 Task: Create new contact,   with mail id: 'PenelopeHernandez50@estee-lauder.com', first name: 'Penelope', Last name: 'Hernandez', Job Title: Legal Counsel, Phone number (202) 555-8901. Change life cycle stage to  'Lead' and lead status to 'New'. Add new company to the associated contact: bronxzoo.com and type: Other. Logged in from softage.10@softage.net
Action: Mouse moved to (82, 58)
Screenshot: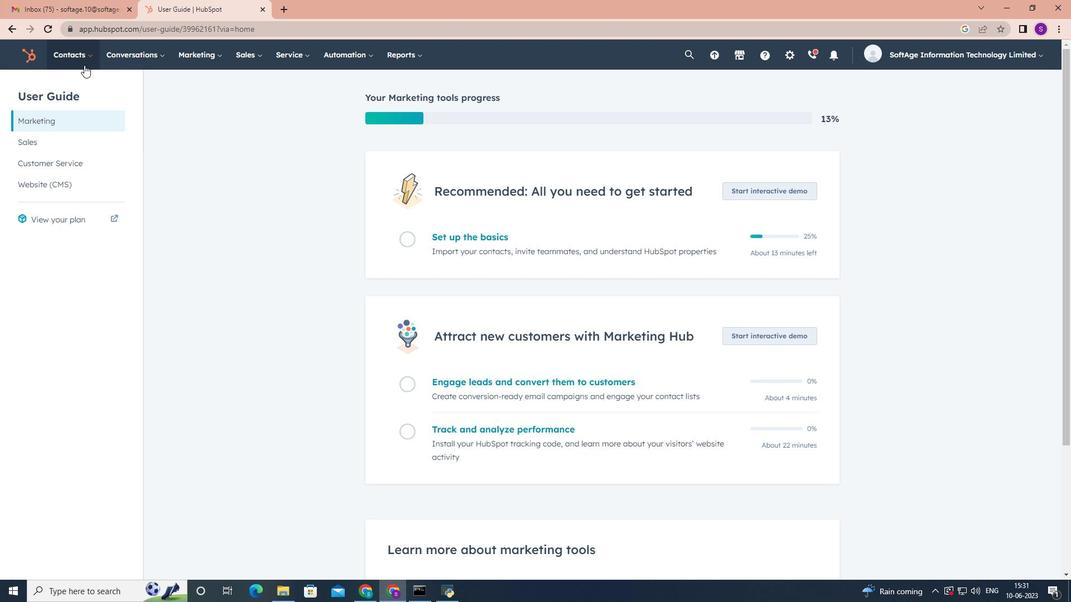 
Action: Mouse pressed left at (82, 58)
Screenshot: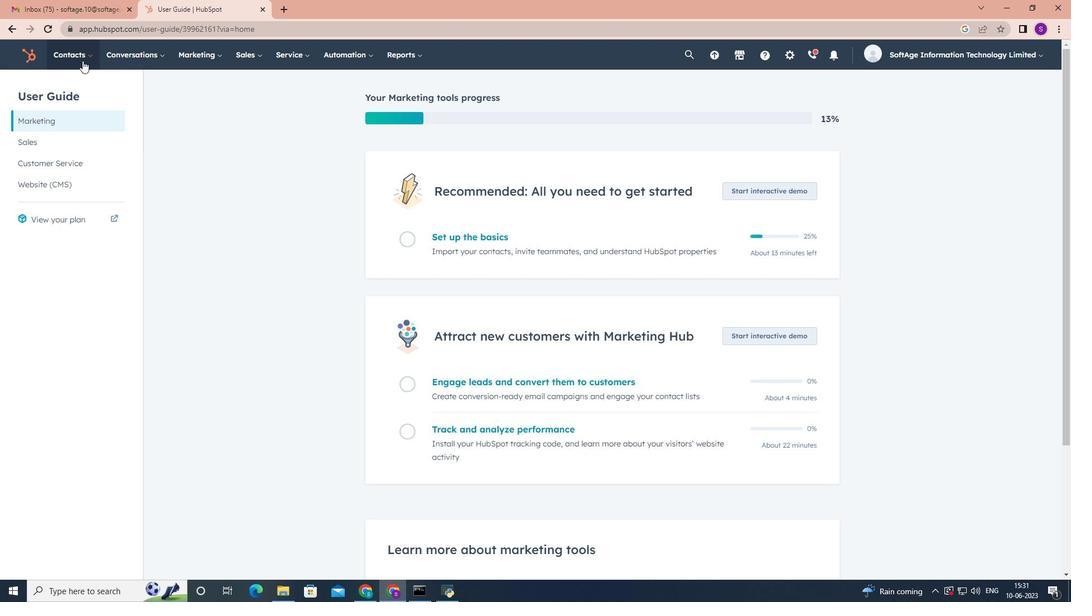 
Action: Mouse moved to (93, 88)
Screenshot: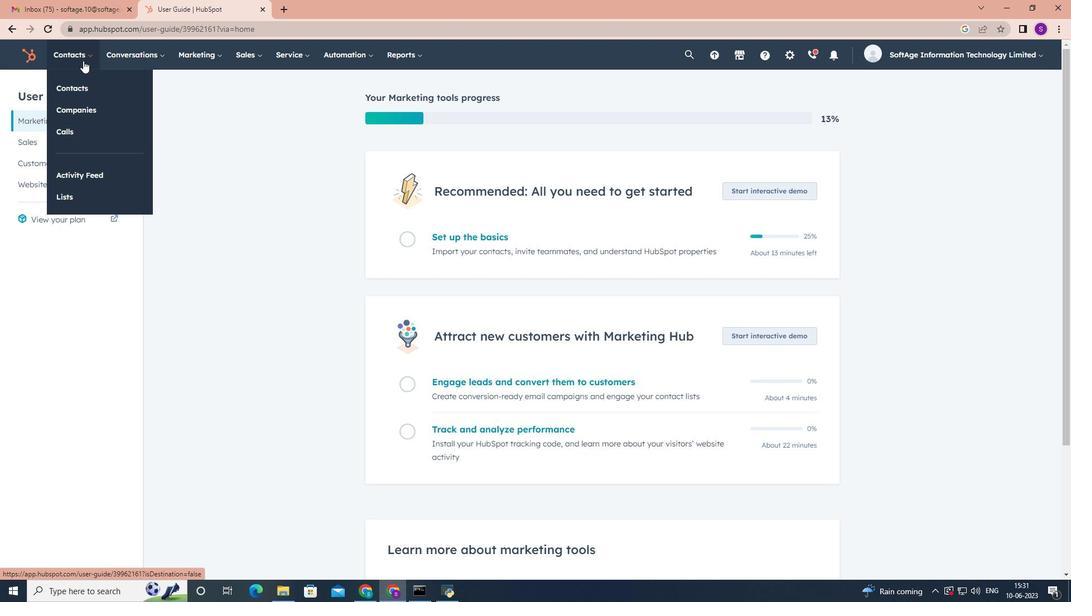
Action: Mouse pressed left at (93, 88)
Screenshot: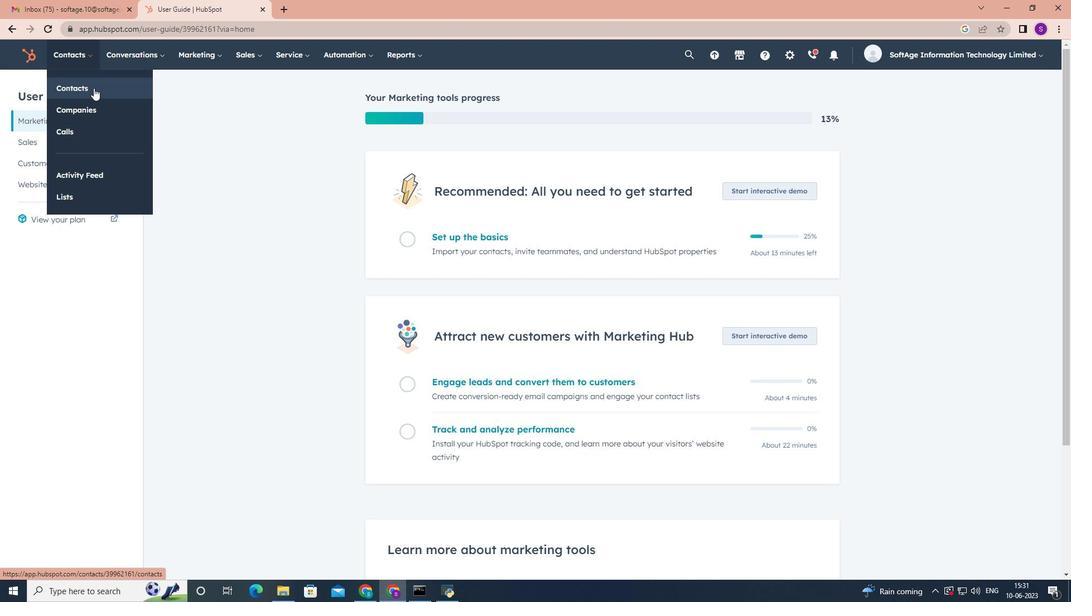 
Action: Mouse moved to (1028, 92)
Screenshot: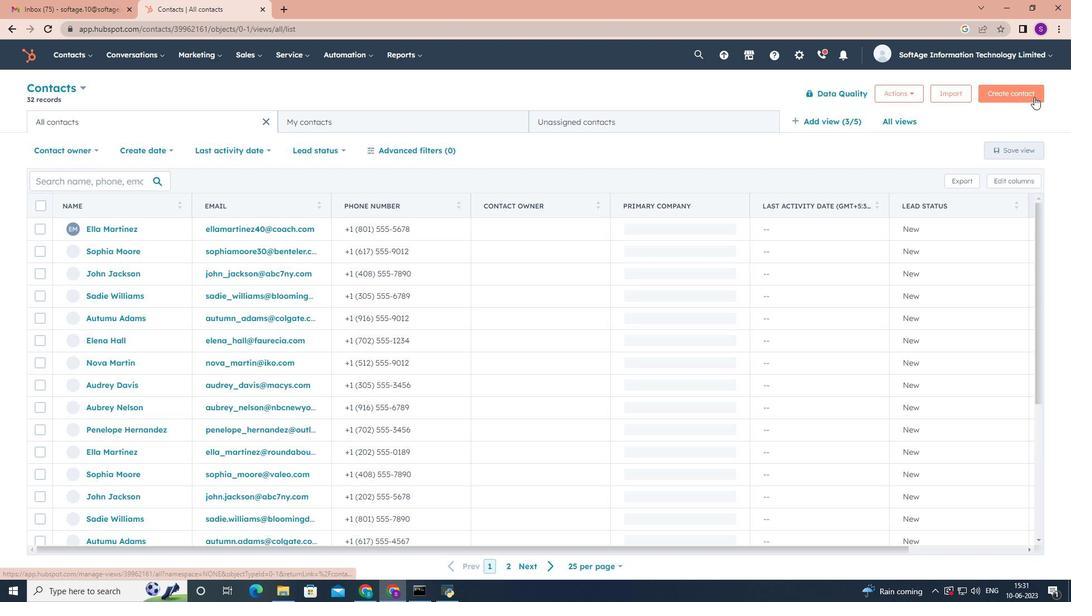 
Action: Mouse pressed left at (1028, 92)
Screenshot: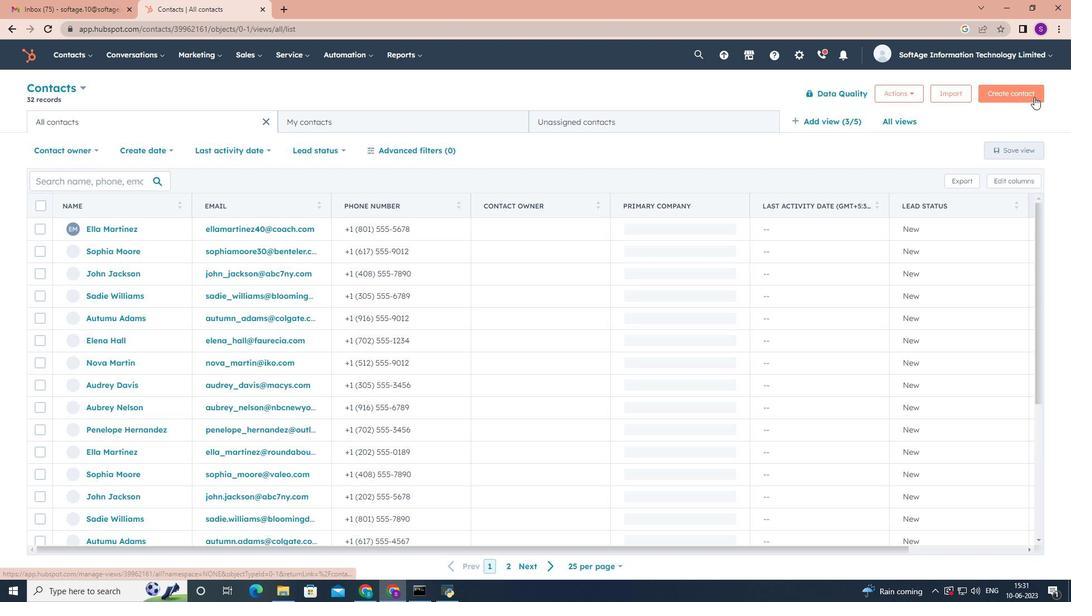 
Action: Mouse moved to (857, 144)
Screenshot: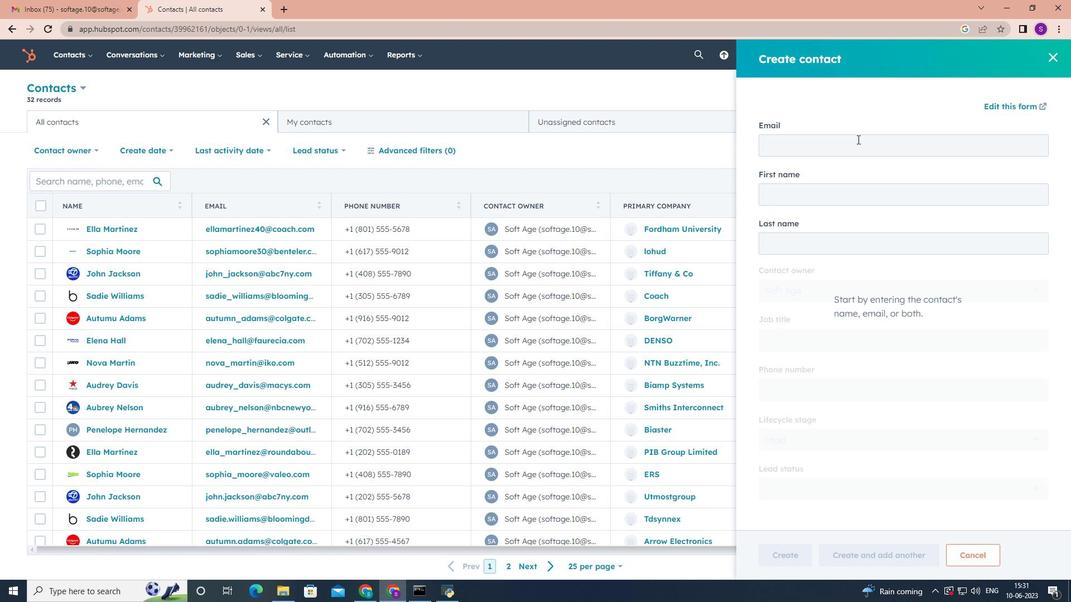 
Action: Mouse pressed left at (857, 144)
Screenshot: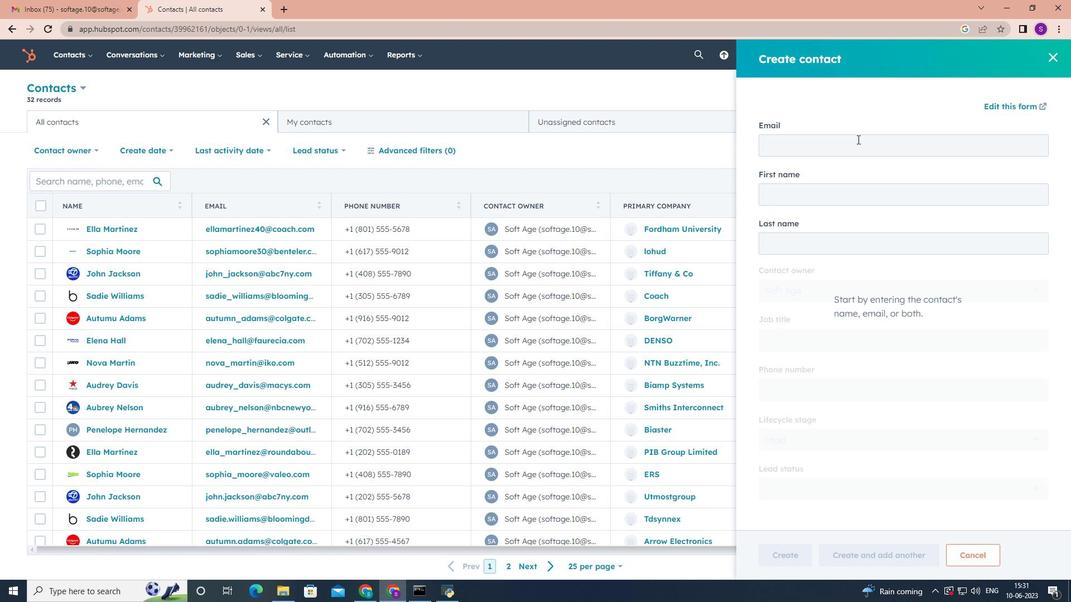 
Action: Key pressed <Key.shift>Penelope<Key.shift>Hernandez50<Key.shift>@estee-lauder.com<Key.tab><Key.shift>Penelope<Key.tab><Key.shift><Key.shift><Key.shift><Key.shift><Key.shift><Key.shift><Key.shift><Key.shift><Key.shift><Key.shift><Key.shift><Key.shift><Key.shift><Key.shift><Key.shift><Key.shift><Key.shift><Key.shift><Key.shift><Key.shift><Key.shift><Key.shift><Key.shift>Hernandez<Key.tab><Key.tab><Key.shift>Legal<Key.space><Key.shift><Key.shift><Key.shift><Key.shift><Key.shift><Key.shift><Key.shift><Key.shift><Key.shift><Key.shift><Key.shift><Key.shift><Key.shift><Key.shift><Key.shift><Key.shift><Key.shift><Key.shift><Key.shift><Key.shift><Key.shift><Key.shift>Counsel<Key.tab>2025558901<Key.tab><Key.tab><Key.tab><Key.tab><Key.enter>
Screenshot: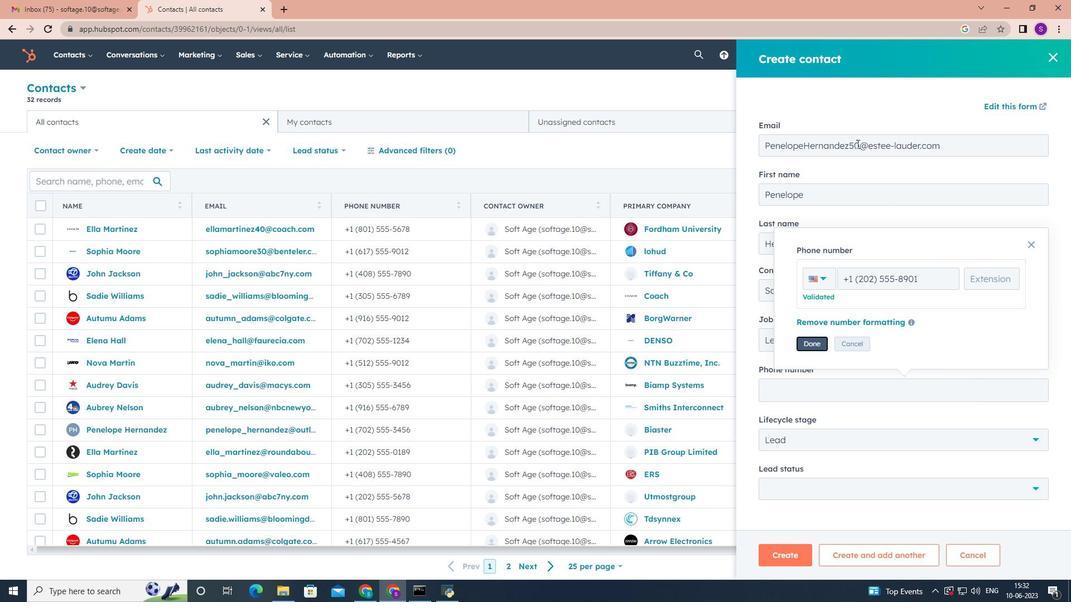 
Action: Mouse moved to (1034, 443)
Screenshot: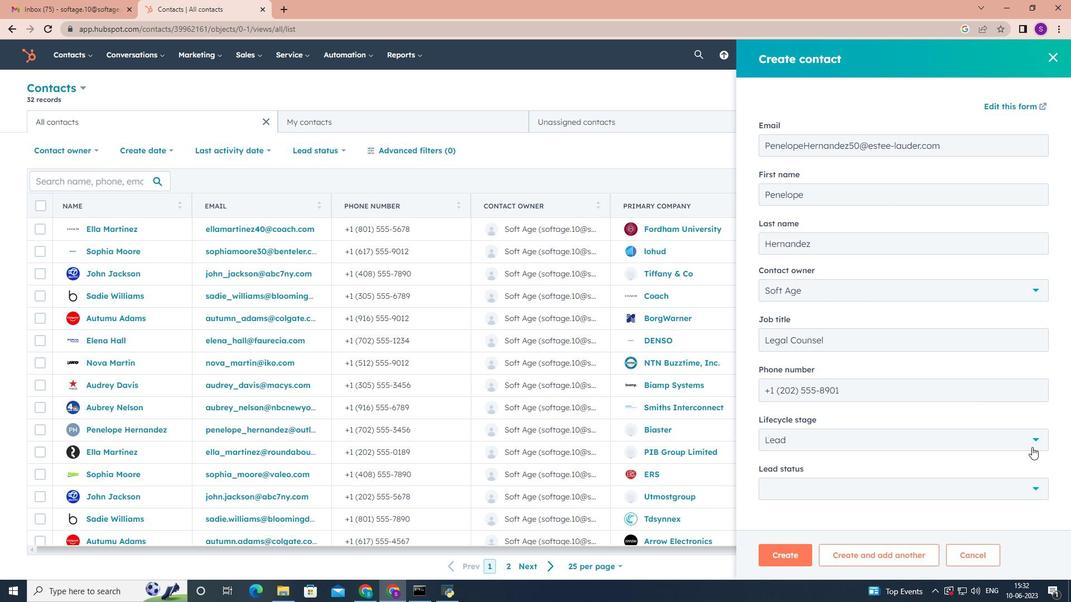 
Action: Mouse pressed left at (1034, 443)
Screenshot: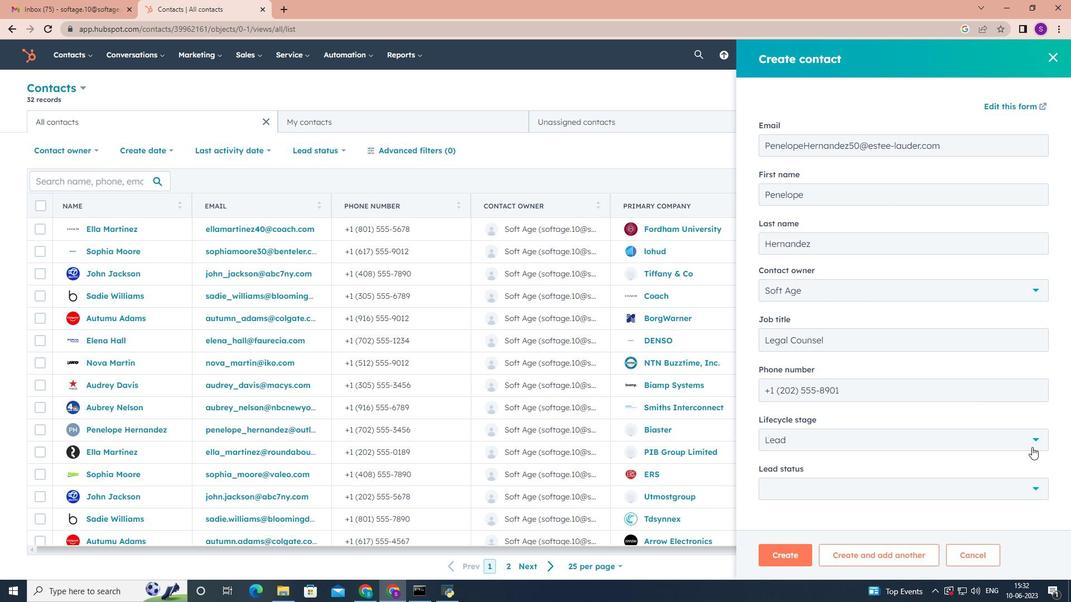 
Action: Mouse moved to (880, 339)
Screenshot: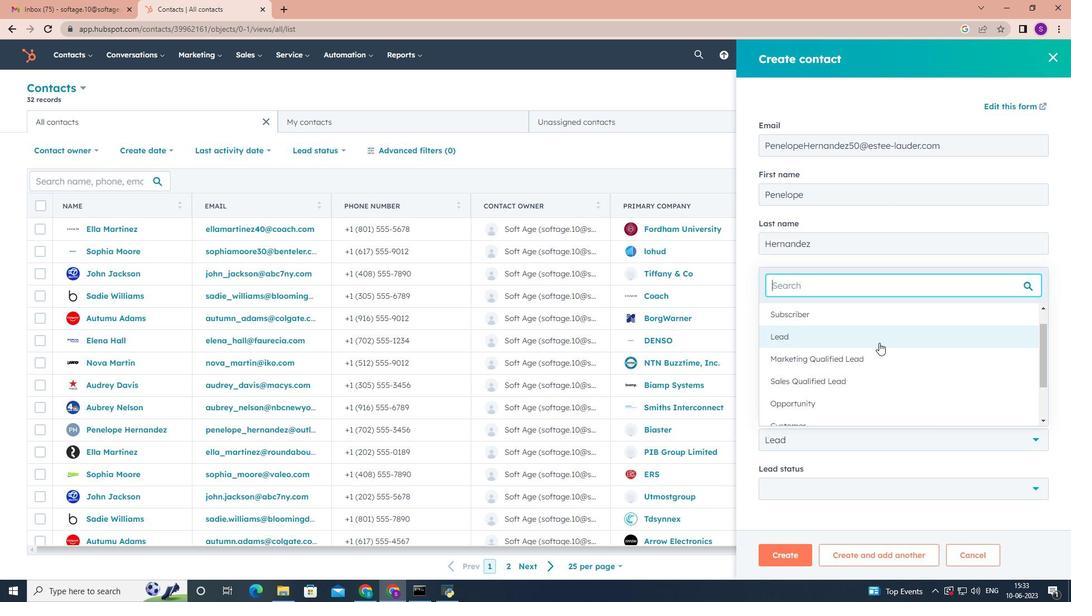 
Action: Mouse pressed left at (880, 339)
Screenshot: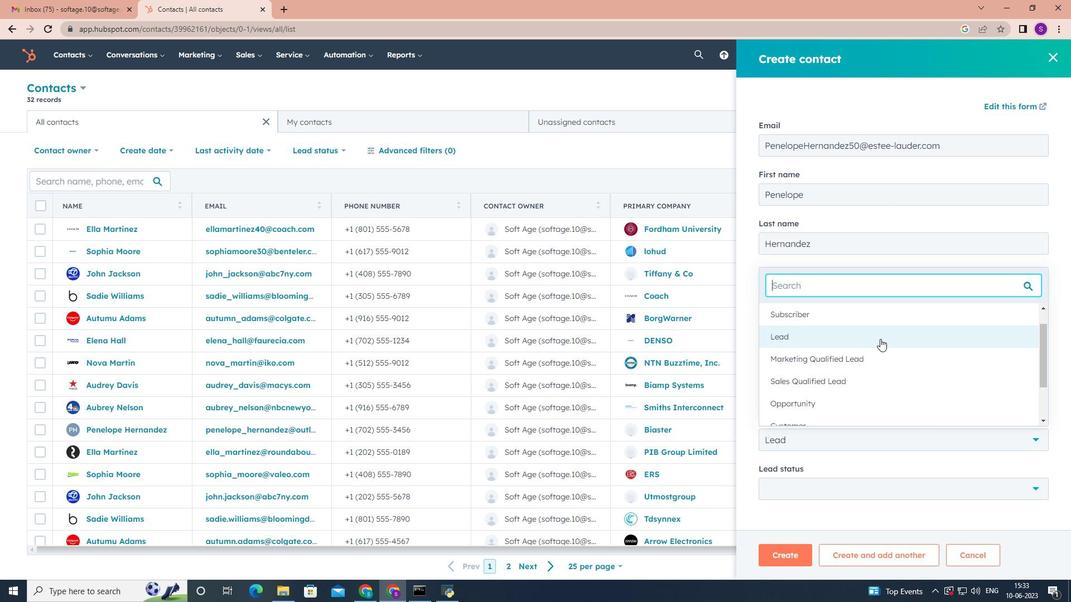 
Action: Mouse moved to (1037, 495)
Screenshot: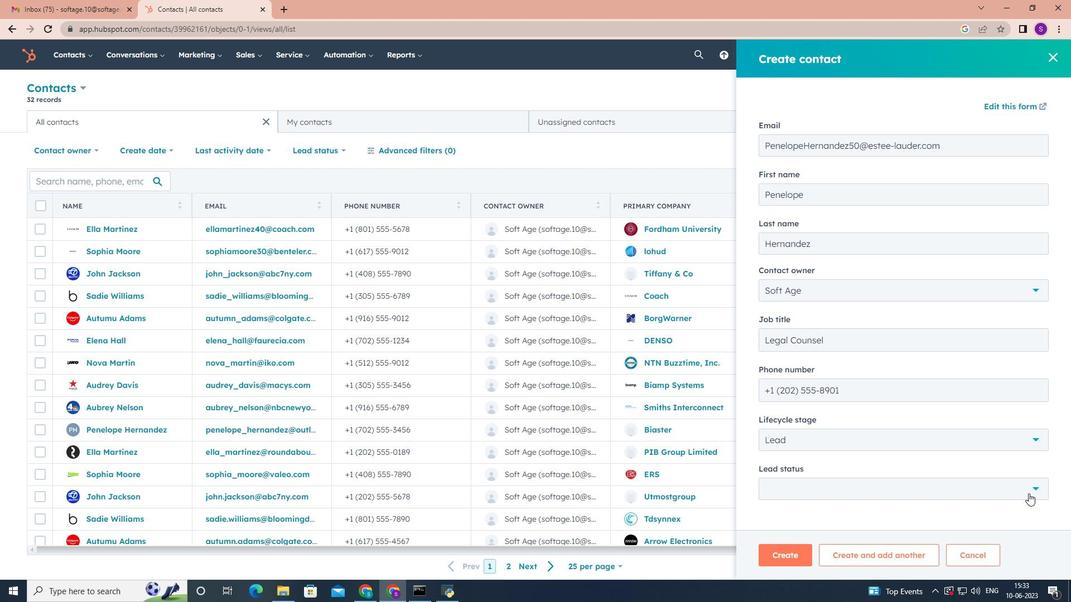 
Action: Mouse pressed left at (1037, 495)
Screenshot: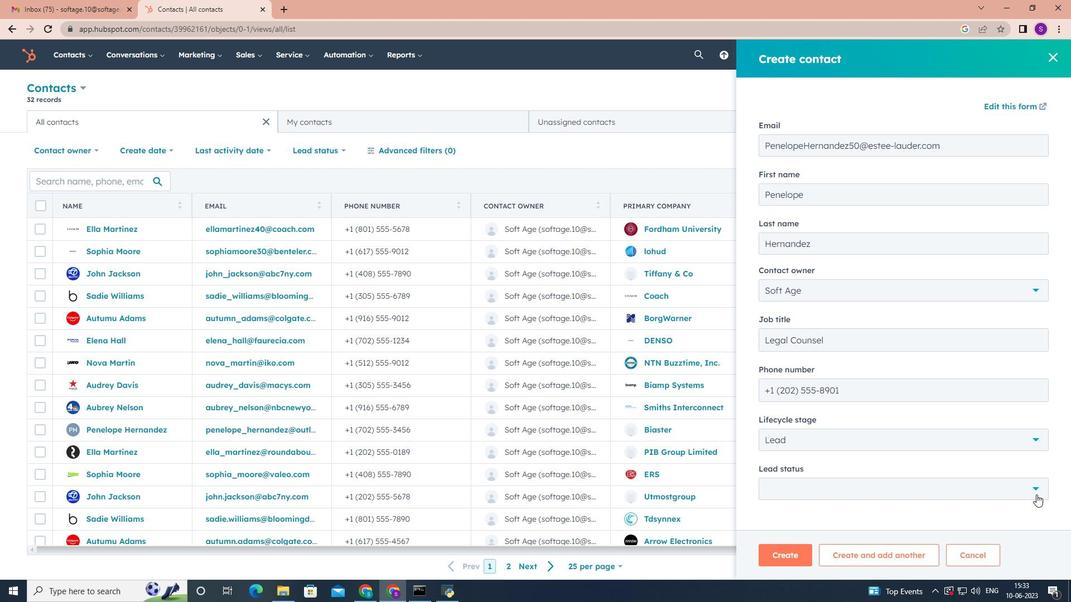 
Action: Mouse moved to (903, 390)
Screenshot: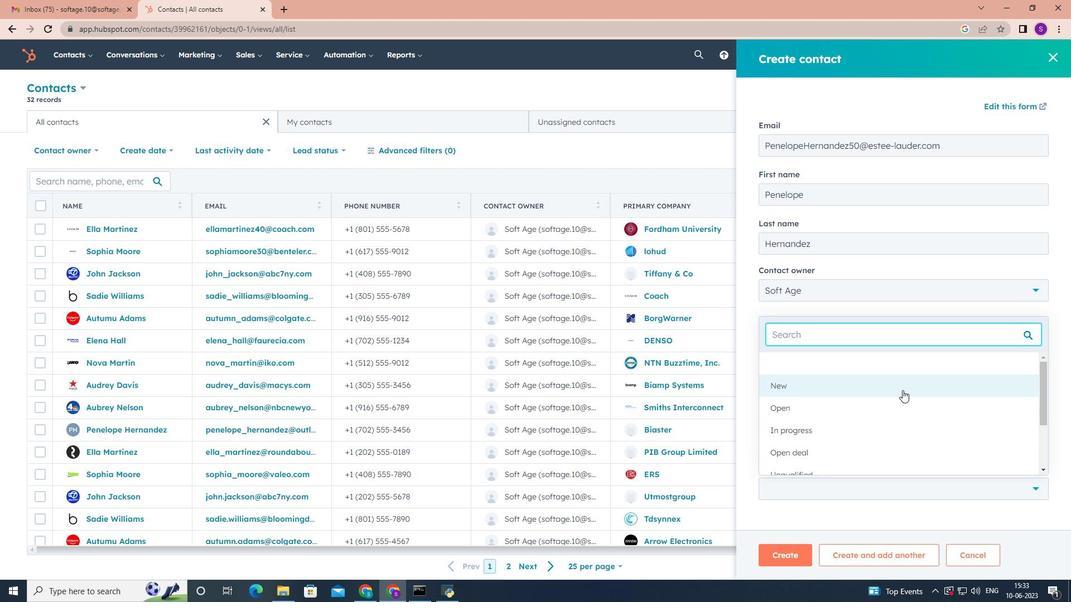 
Action: Mouse pressed left at (903, 390)
Screenshot: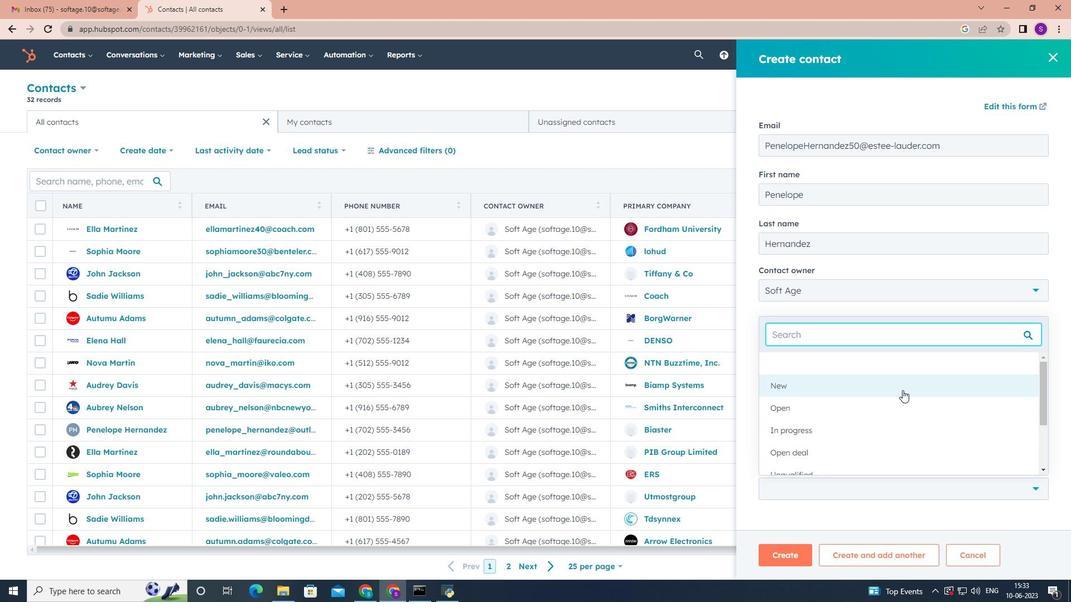 
Action: Mouse scrolled (903, 389) with delta (0, 0)
Screenshot: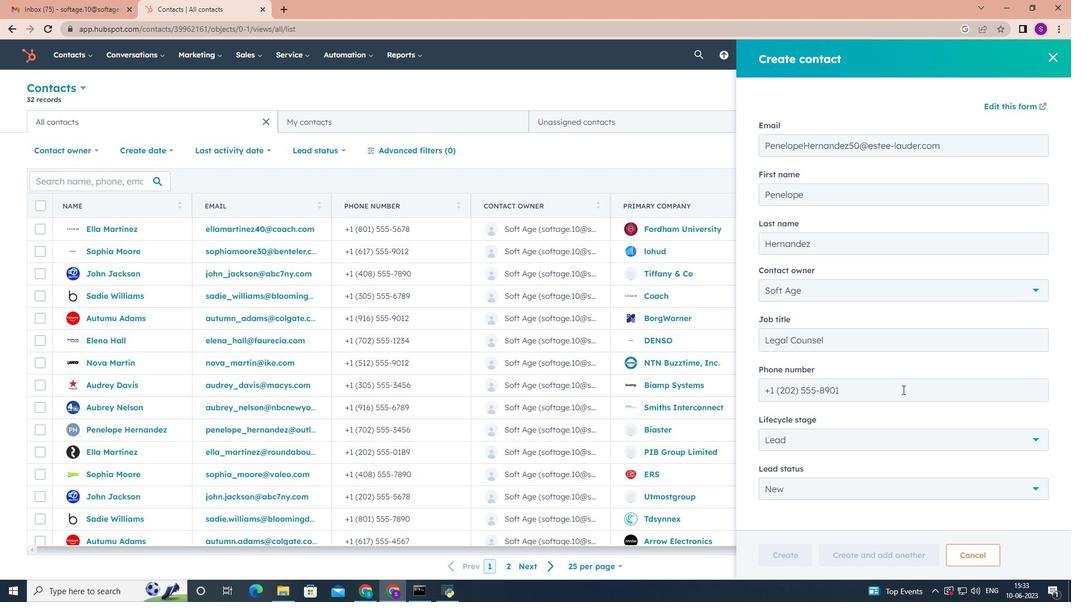 
Action: Mouse scrolled (903, 389) with delta (0, 0)
Screenshot: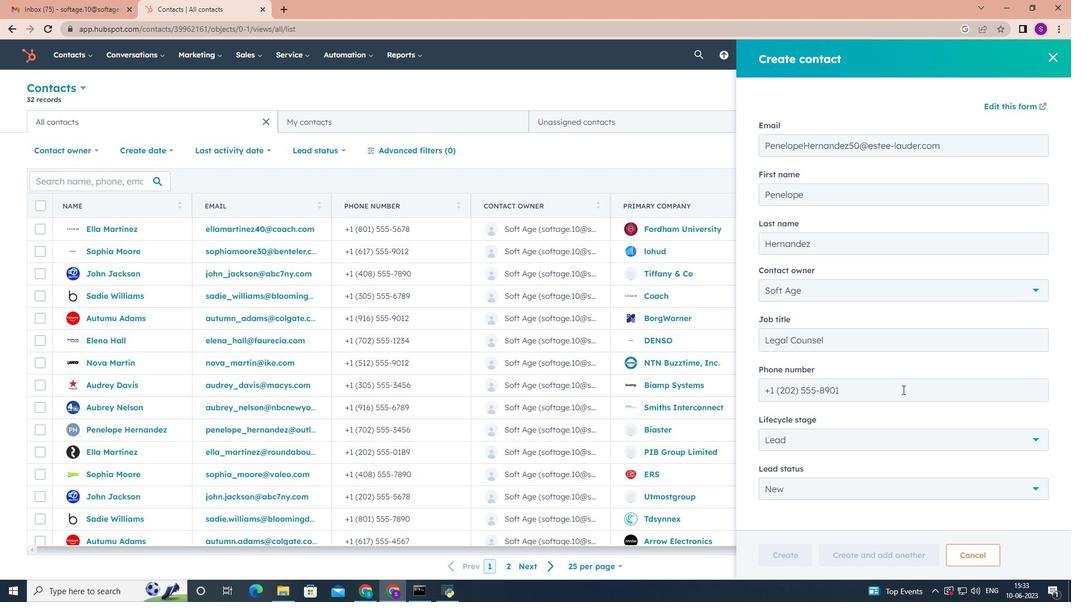 
Action: Mouse scrolled (903, 390) with delta (0, 0)
Screenshot: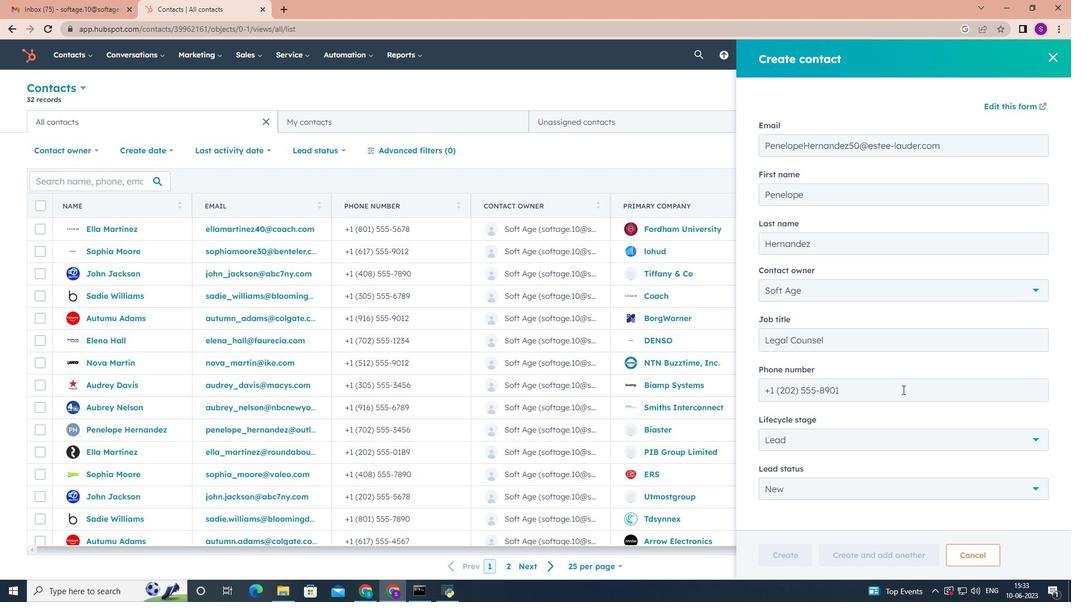 
Action: Mouse scrolled (903, 389) with delta (0, 0)
Screenshot: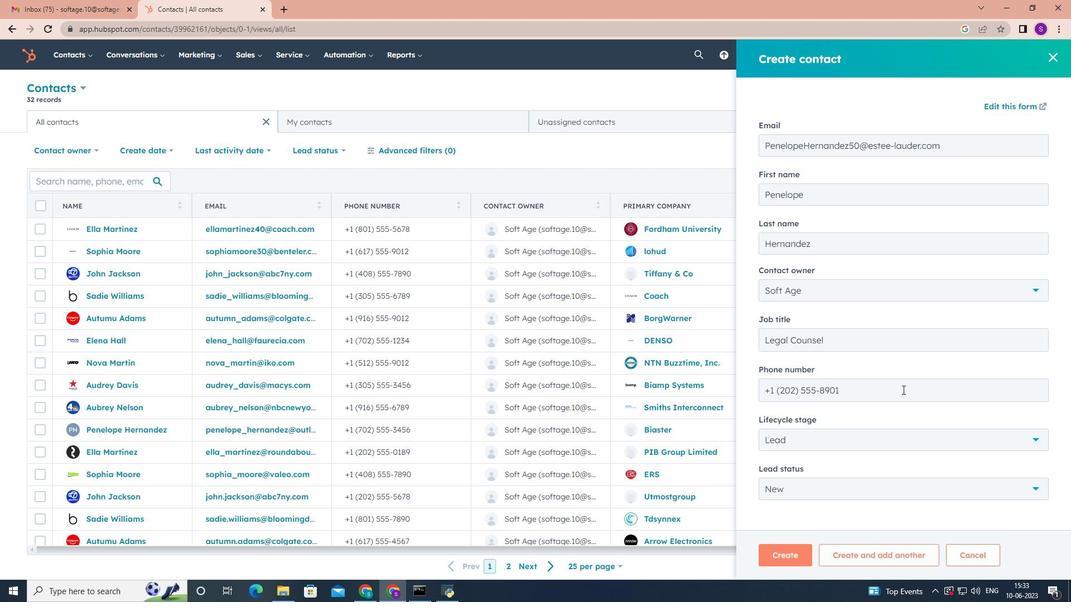 
Action: Mouse scrolled (903, 389) with delta (0, 0)
Screenshot: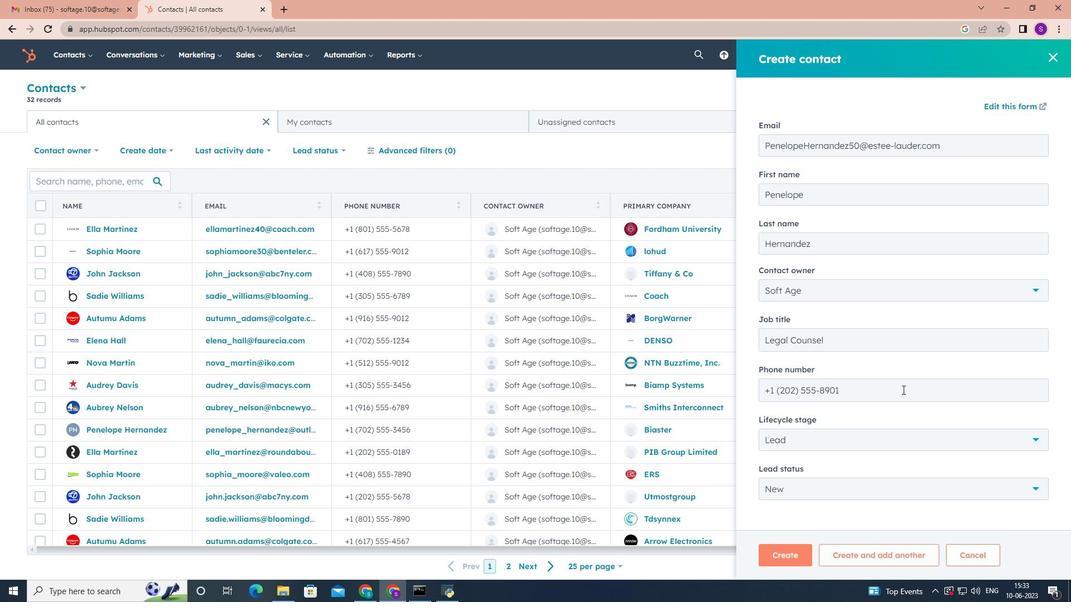 
Action: Mouse moved to (794, 559)
Screenshot: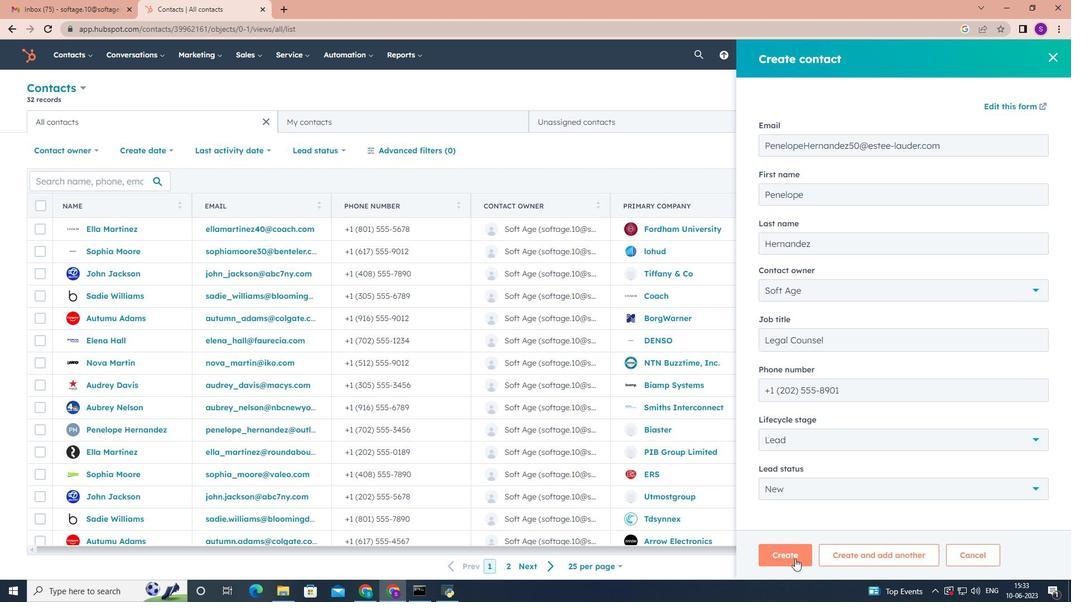 
Action: Mouse pressed left at (794, 559)
Screenshot: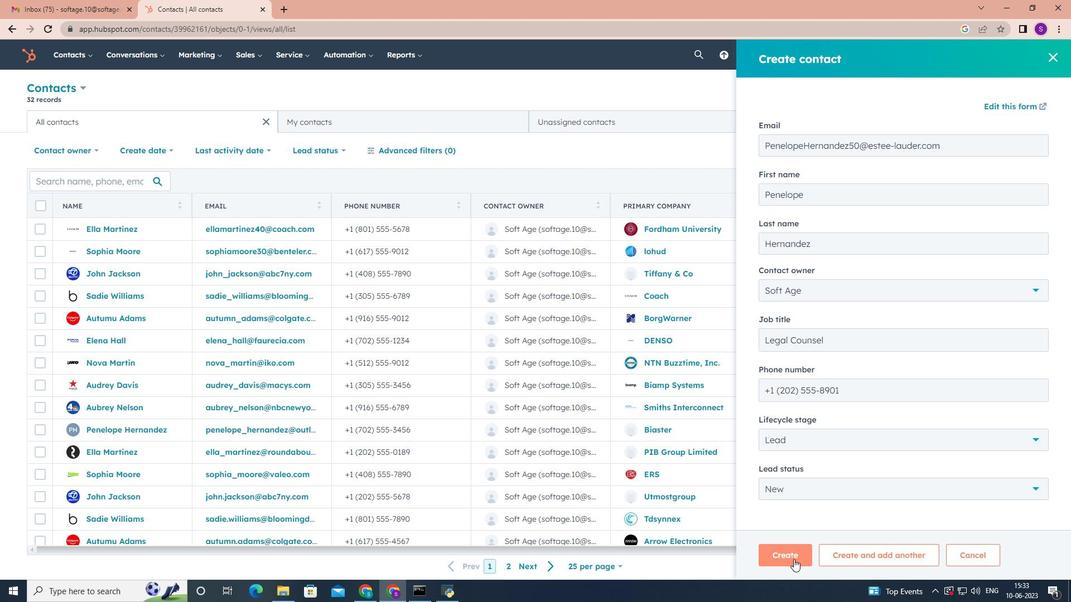 
Action: Mouse moved to (762, 360)
Screenshot: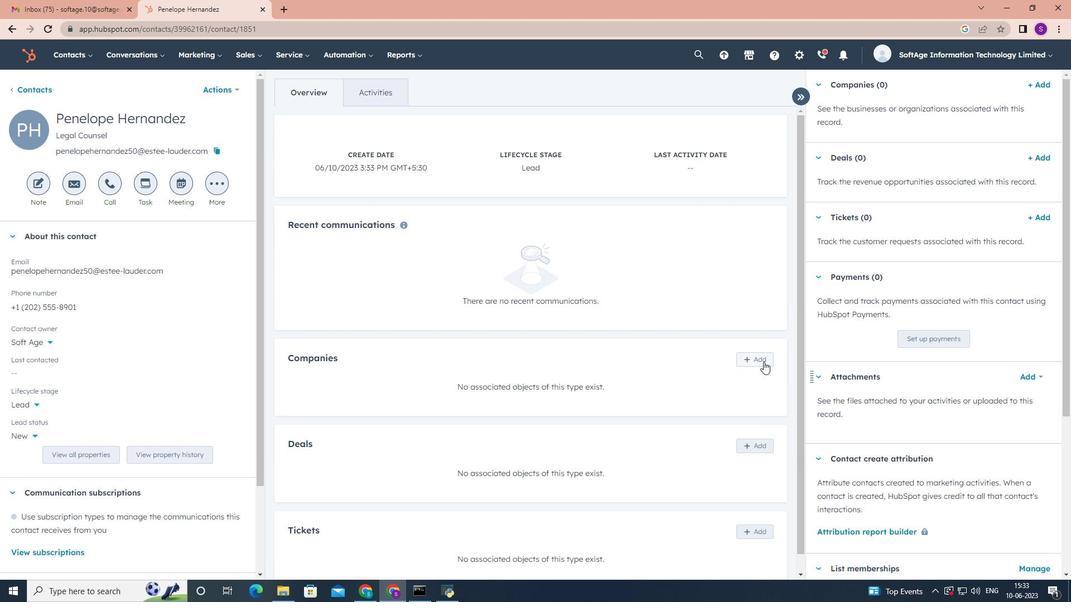 
Action: Mouse pressed left at (762, 360)
Screenshot: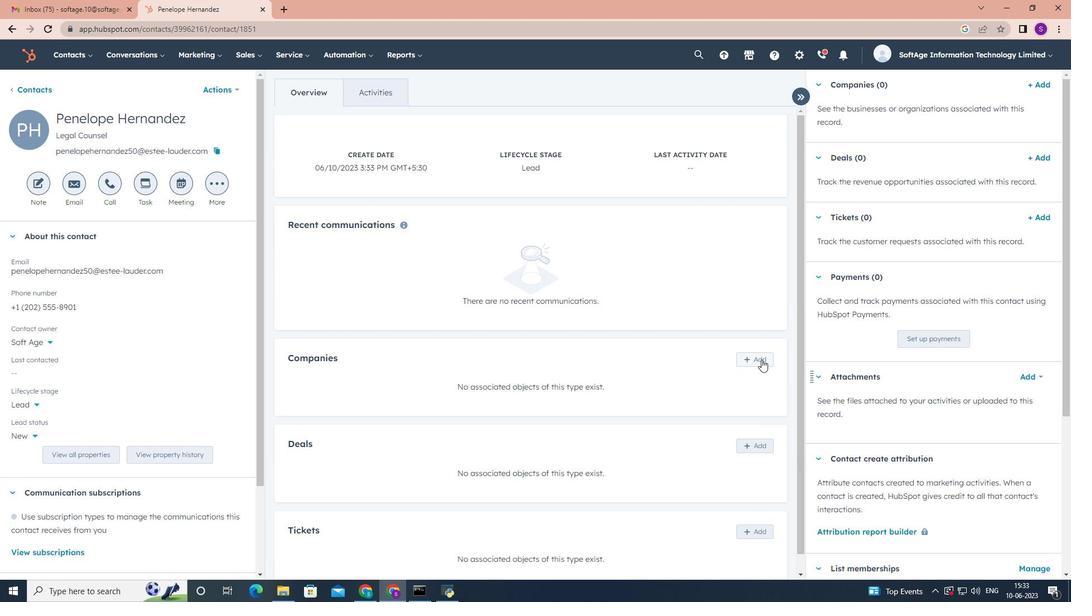 
Action: Mouse moved to (849, 106)
Screenshot: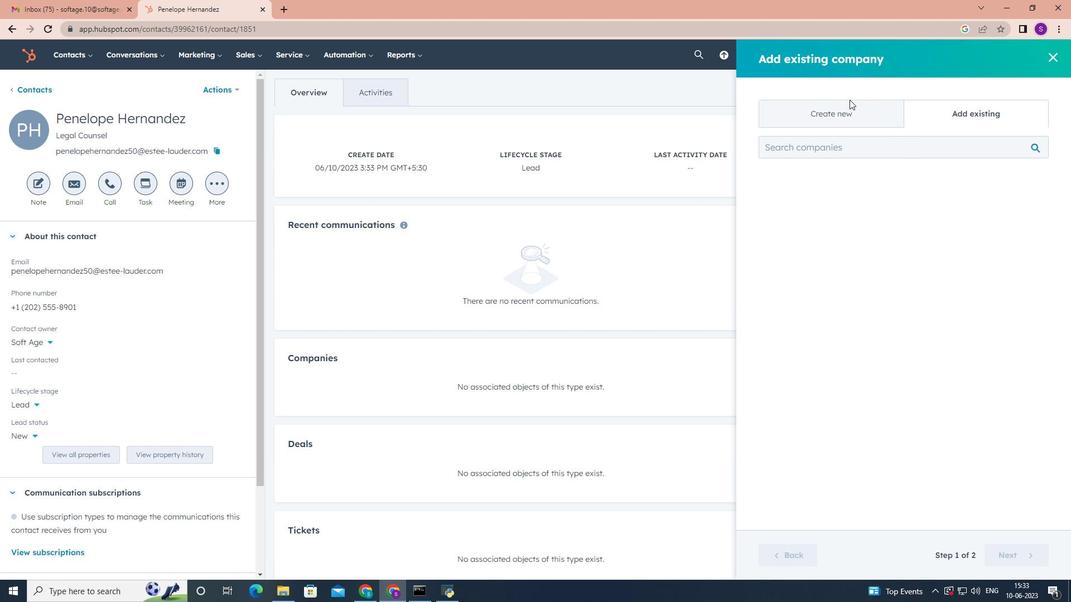 
Action: Mouse pressed left at (849, 106)
Screenshot: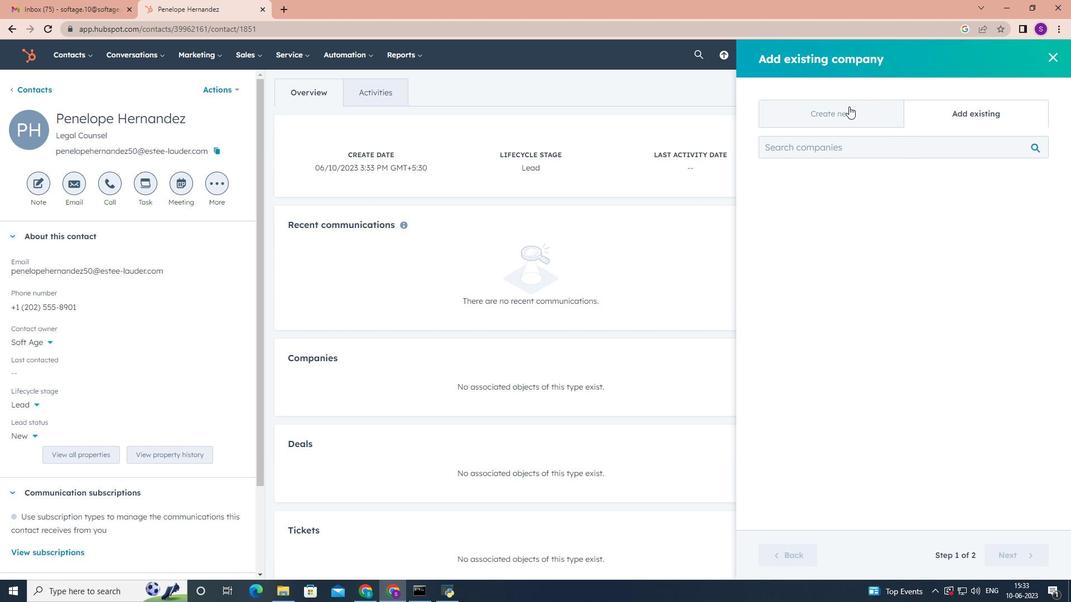 
Action: Mouse moved to (826, 187)
Screenshot: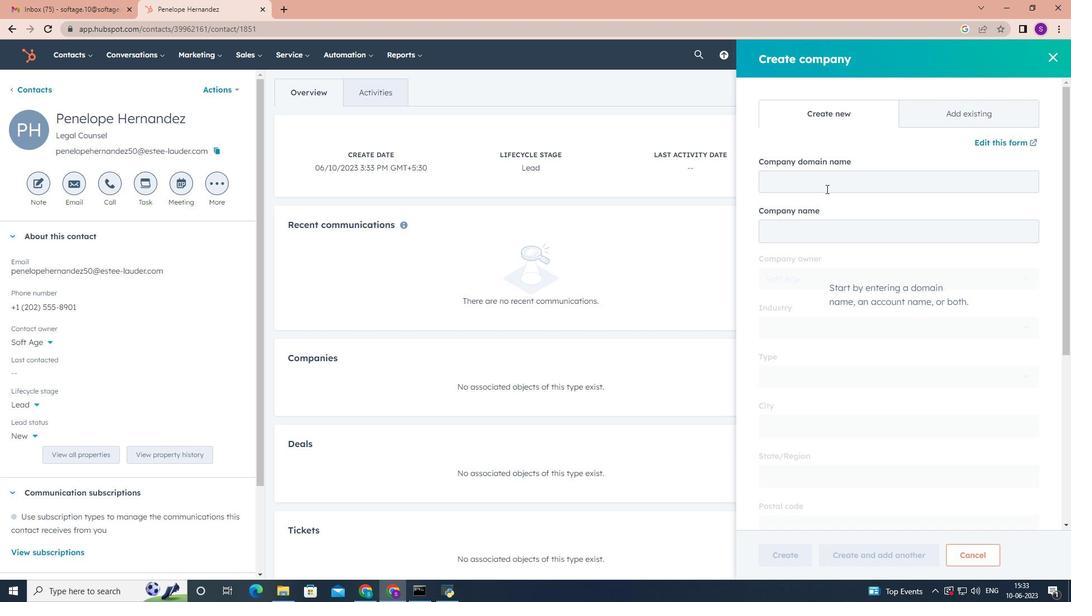 
Action: Mouse pressed left at (826, 187)
Screenshot: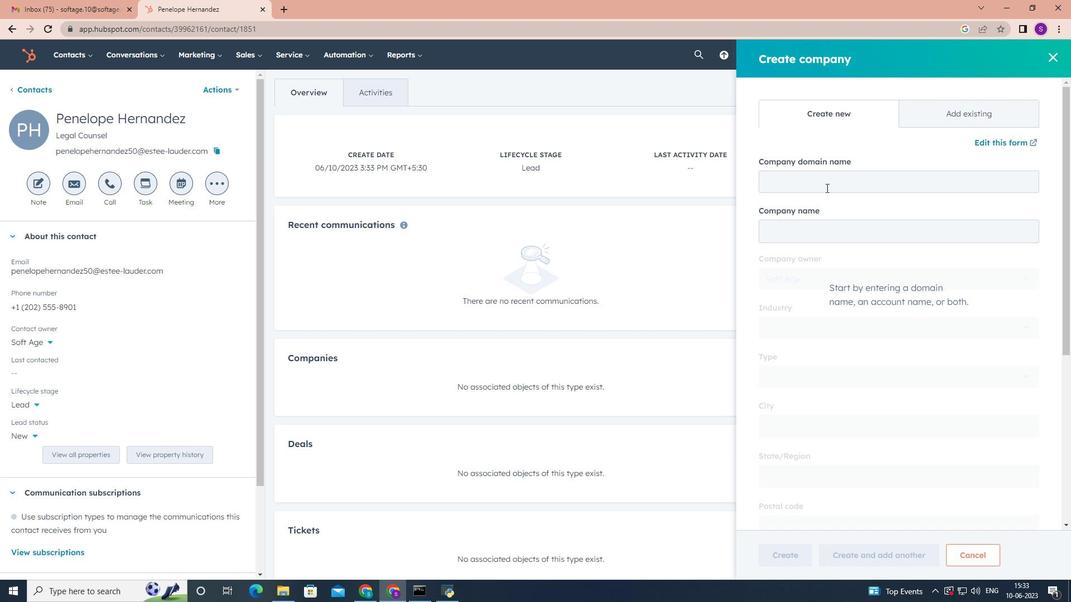 
Action: Key pressed <Key.shift><Key.shift><Key.shift><Key.shift><Key.shift><Key.shift><Key.shift><Key.shift><Key.shift><Key.shift><Key.shift><Key.shift><Key.shift><Key.shift><Key.shift><Key.shift><Key.shift><Key.shift><Key.shift><Key.shift><Key.shift><Key.shift><Key.shift><Key.shift><Key.shift><Key.shift><Key.shift><Key.shift><Key.shift><Key.shift><Key.shift><Key.shift><Key.shift><Key.shift><Key.shift><Key.shift><Key.shift><Key.shift><Key.shift><Key.shift><Key.shift><Key.shift><Key.shift><Key.shift><Key.shift><Key.shift><Key.shift><Key.shift><Key.shift><Key.shift><Key.shift><Key.shift><Key.shift><Key.shift><Key.shift><Key.shift><Key.shift><Key.shift><Key.shift><Key.shift><Key.shift><Key.shift><Key.shift><Key.shift><Key.shift><Key.shift><Key.shift>bronxzoo.com
Screenshot: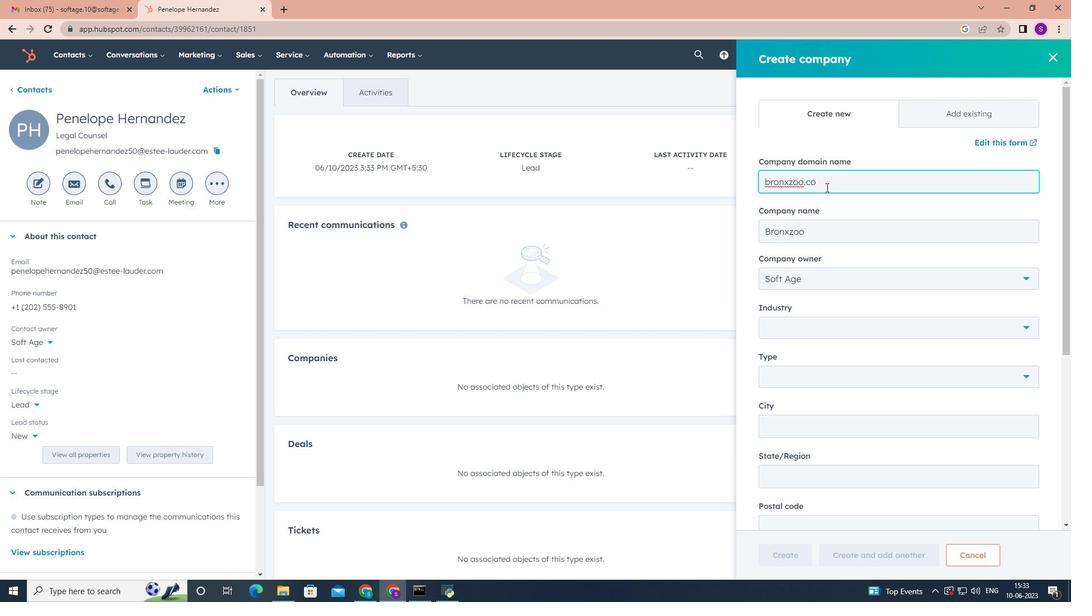 
Action: Mouse scrolled (826, 187) with delta (0, 0)
Screenshot: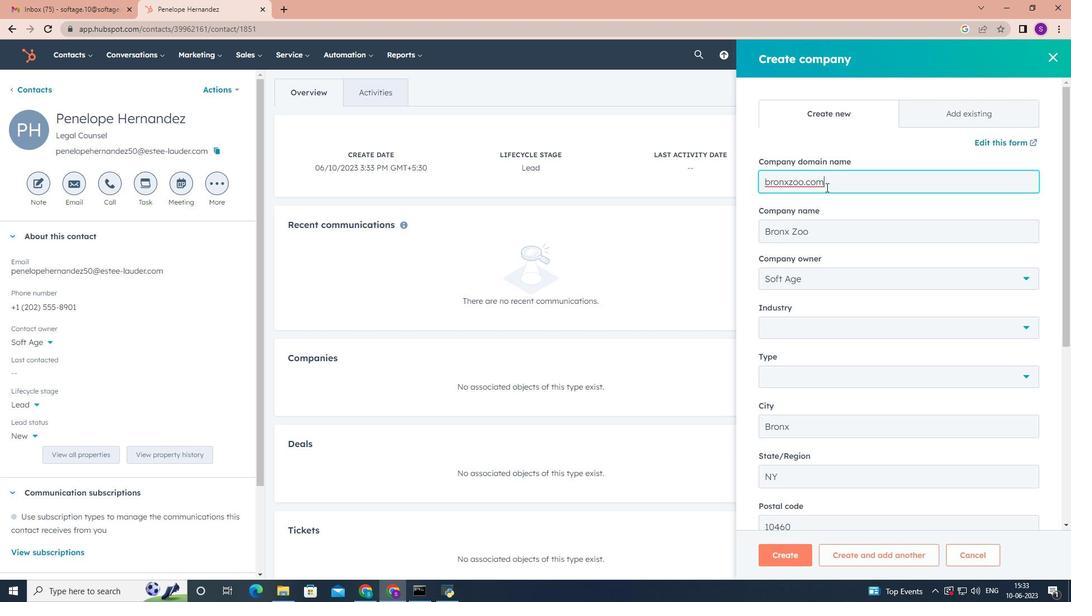 
Action: Mouse scrolled (826, 187) with delta (0, 0)
Screenshot: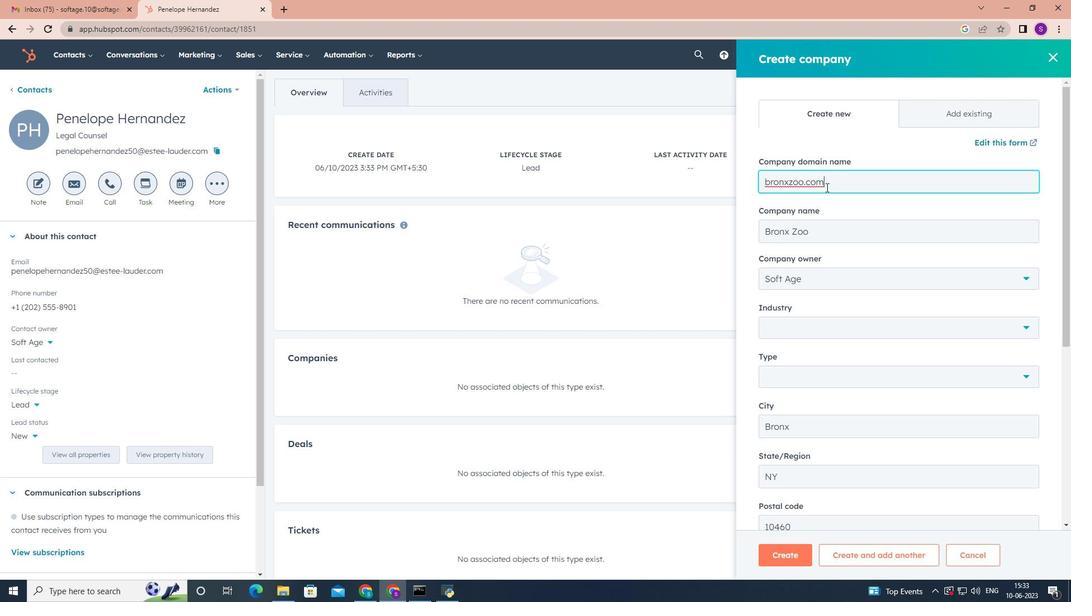 
Action: Mouse scrolled (826, 187) with delta (0, 0)
Screenshot: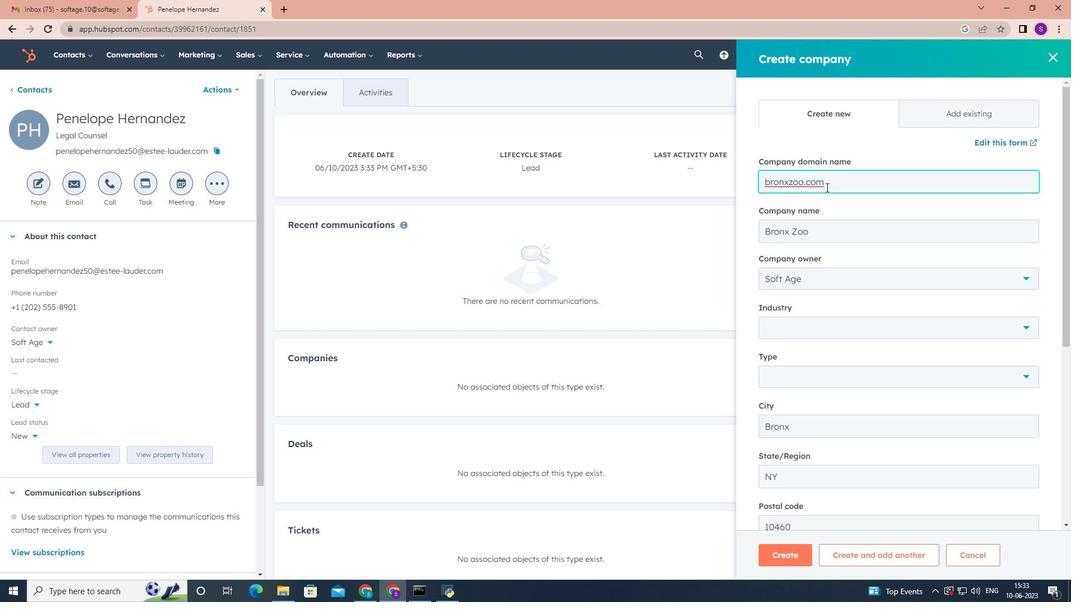 
Action: Mouse moved to (866, 215)
Screenshot: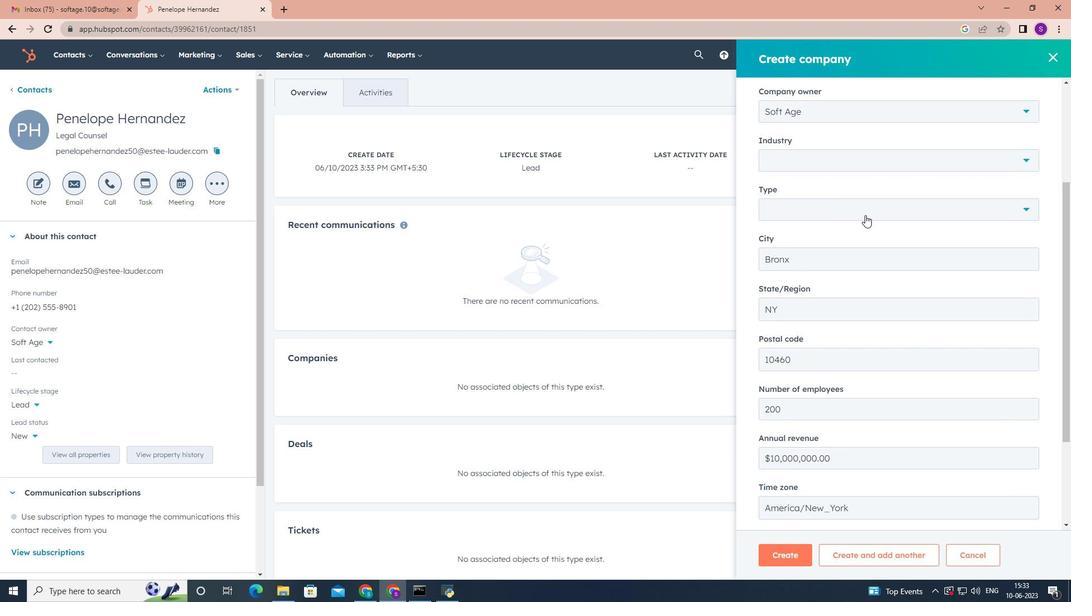 
Action: Mouse pressed left at (866, 215)
Screenshot: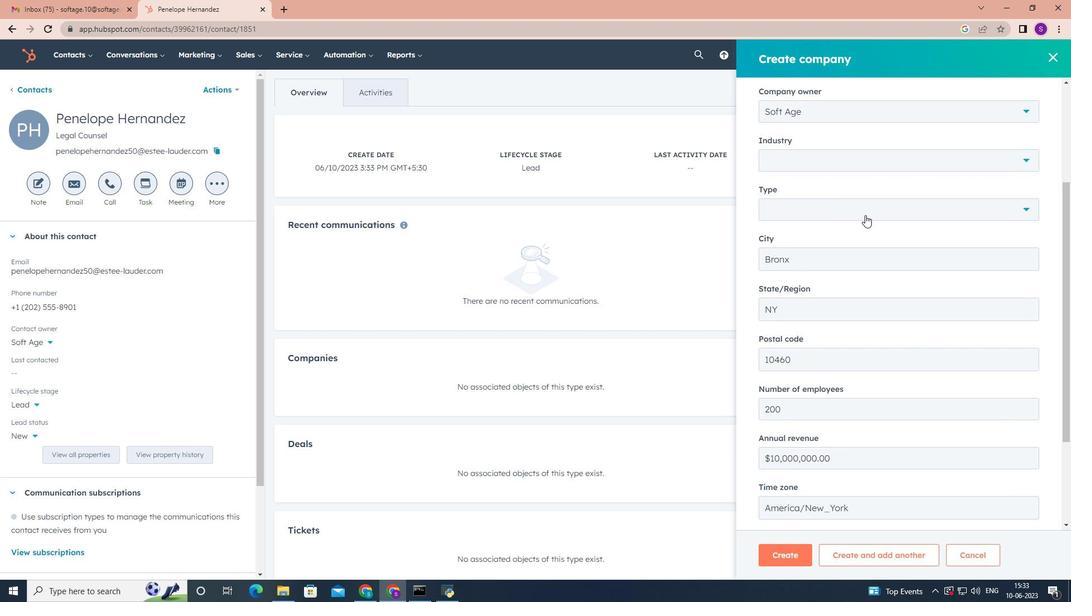 
Action: Mouse moved to (840, 238)
Screenshot: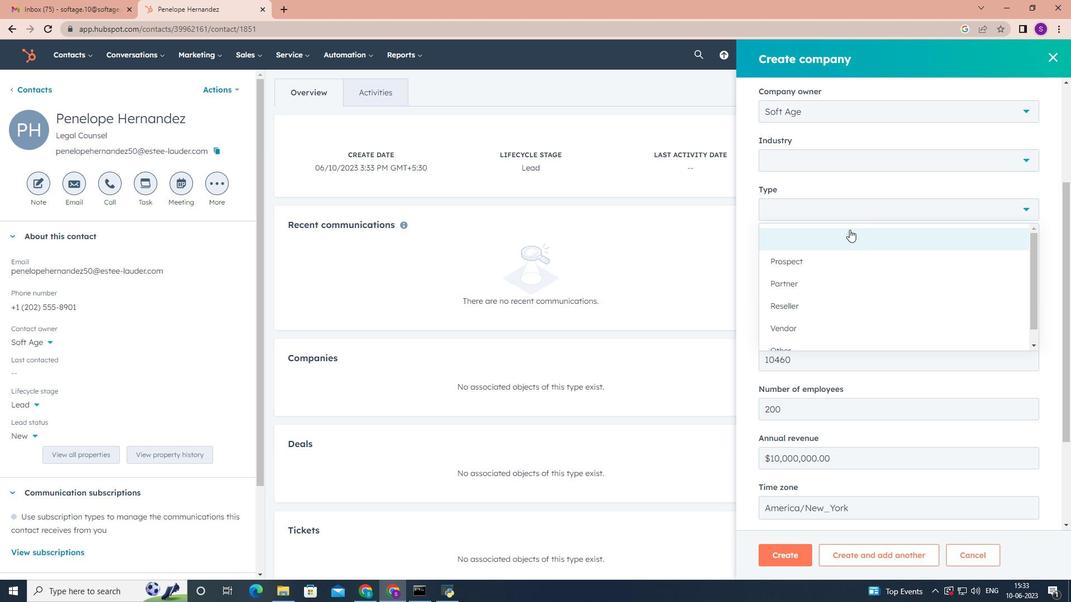 
Action: Mouse scrolled (840, 237) with delta (0, 0)
Screenshot: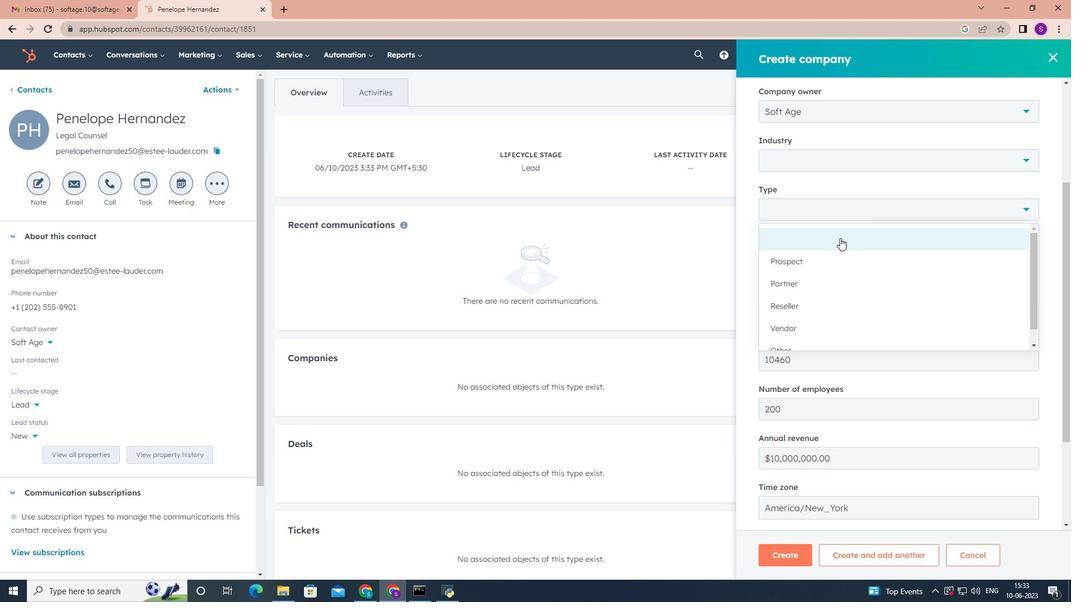 
Action: Mouse scrolled (840, 237) with delta (0, 0)
Screenshot: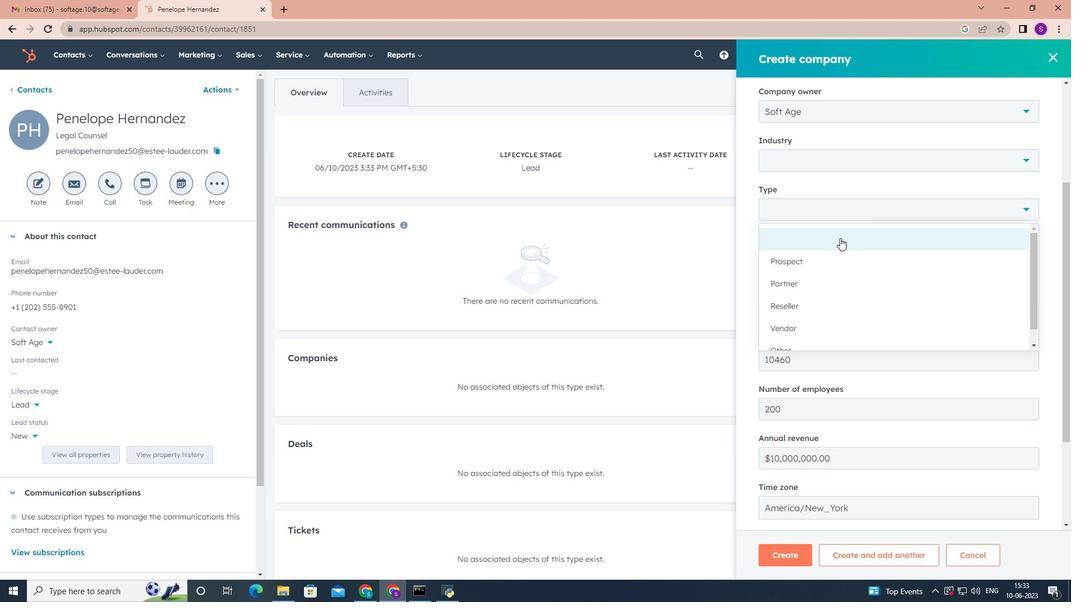 
Action: Mouse scrolled (840, 237) with delta (0, 0)
Screenshot: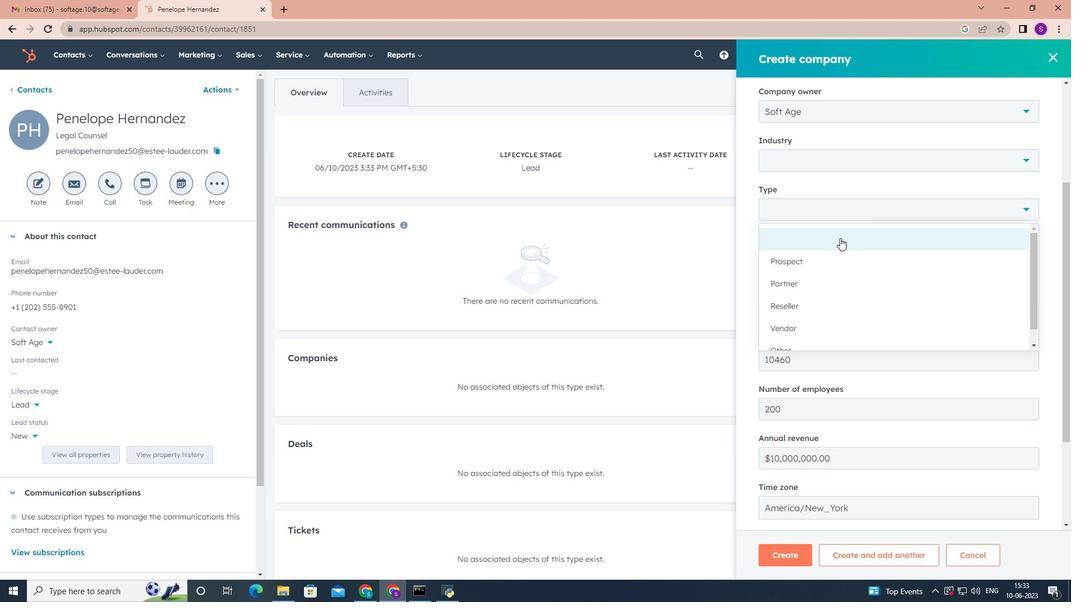 
Action: Mouse scrolled (840, 237) with delta (0, 0)
Screenshot: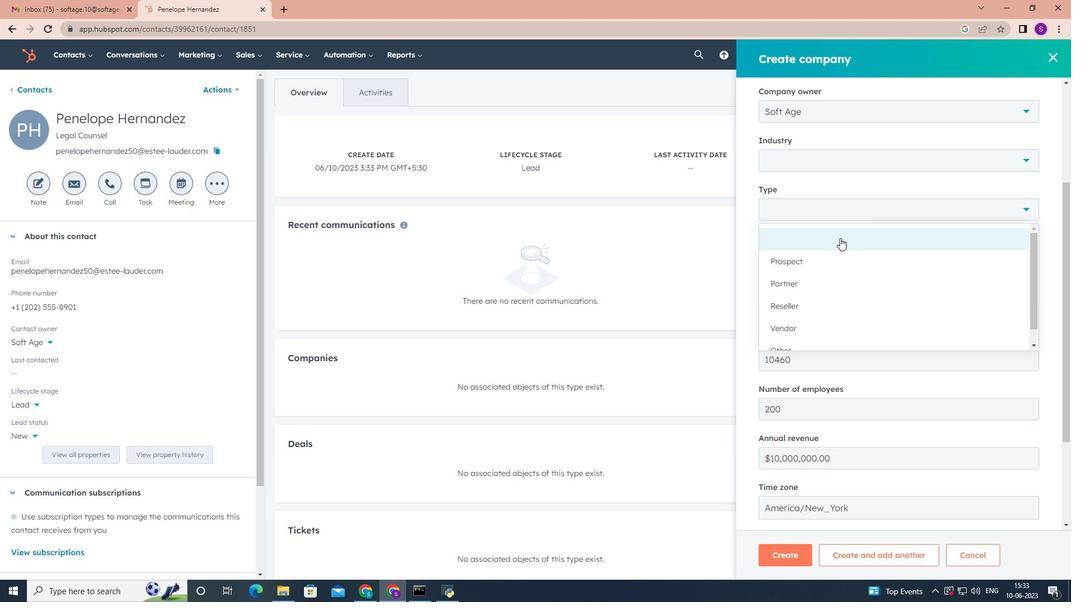 
Action: Mouse moved to (788, 333)
Screenshot: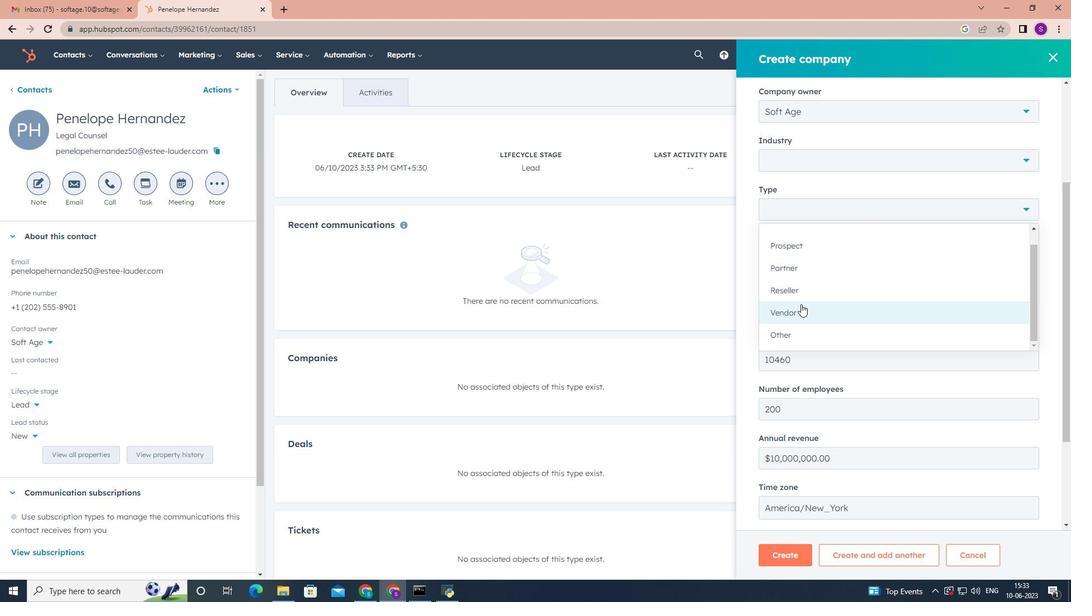 
Action: Mouse pressed left at (788, 333)
Screenshot: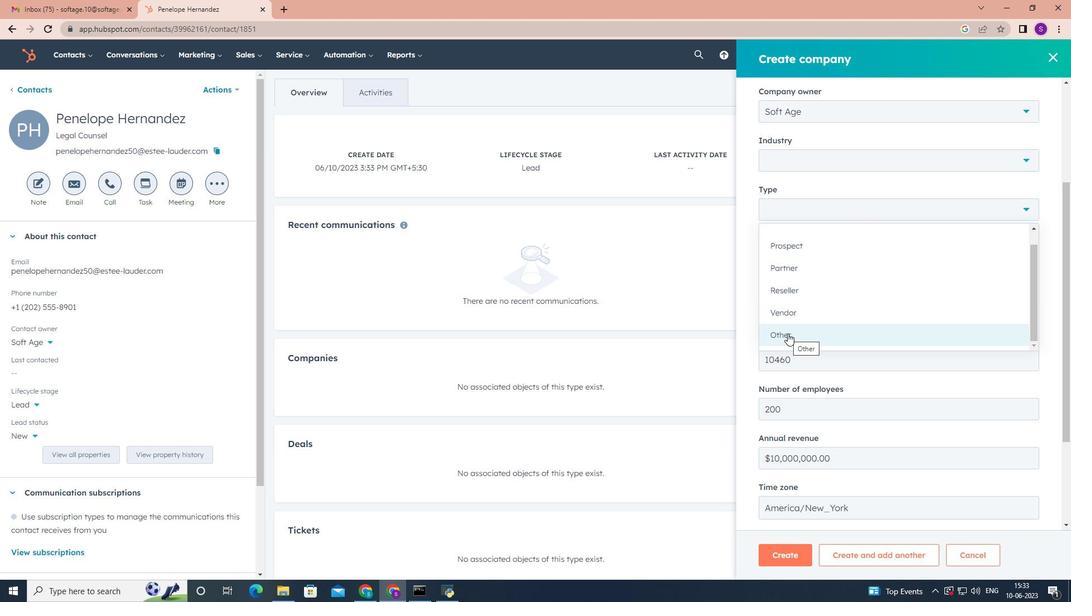 
Action: Mouse moved to (820, 270)
Screenshot: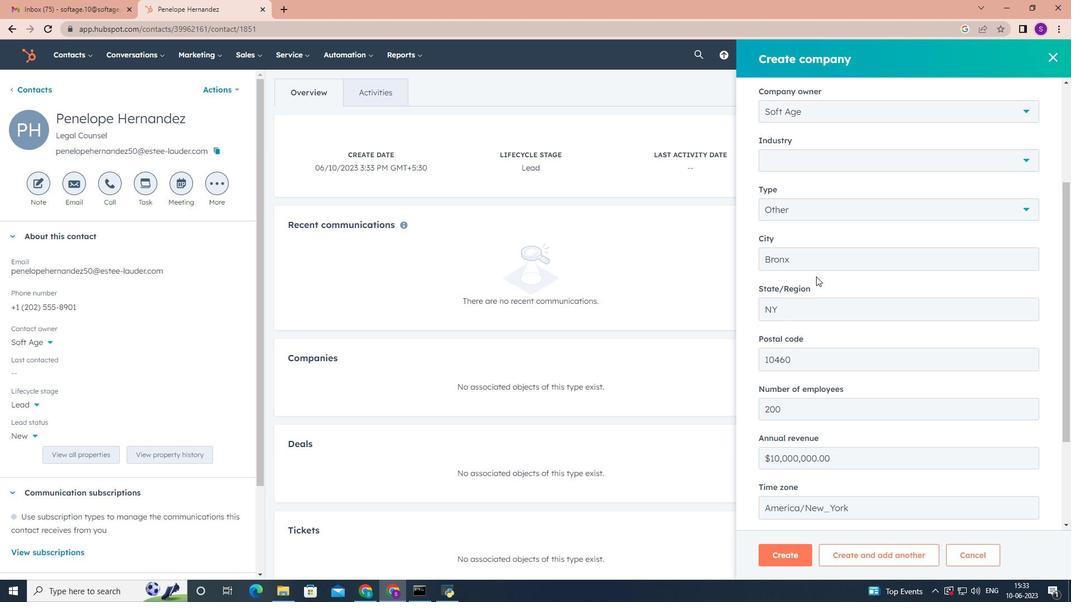 
Action: Mouse scrolled (820, 269) with delta (0, 0)
Screenshot: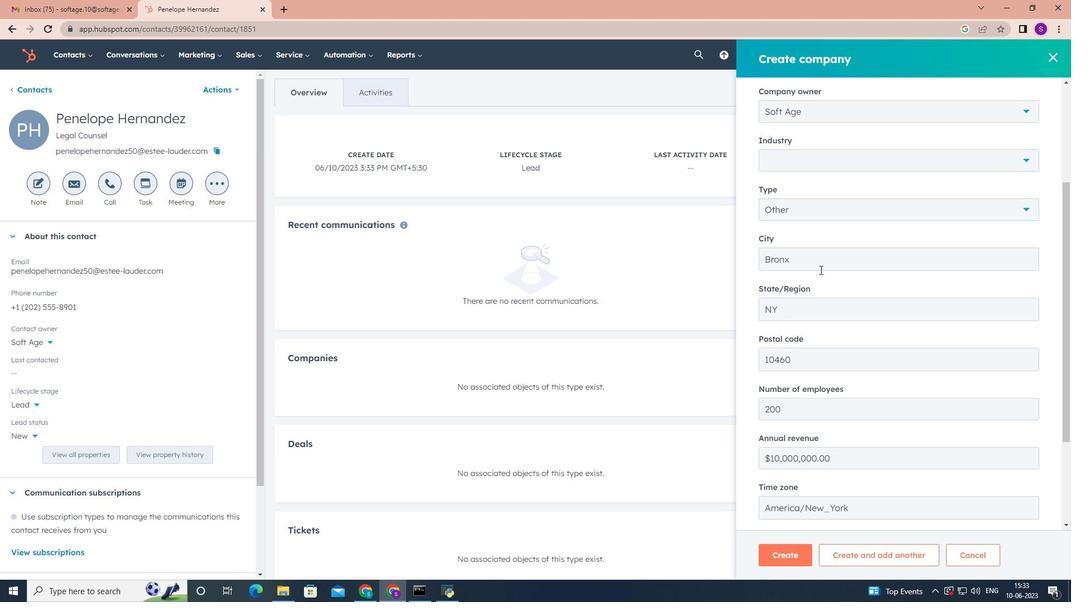 
Action: Mouse scrolled (820, 269) with delta (0, 0)
Screenshot: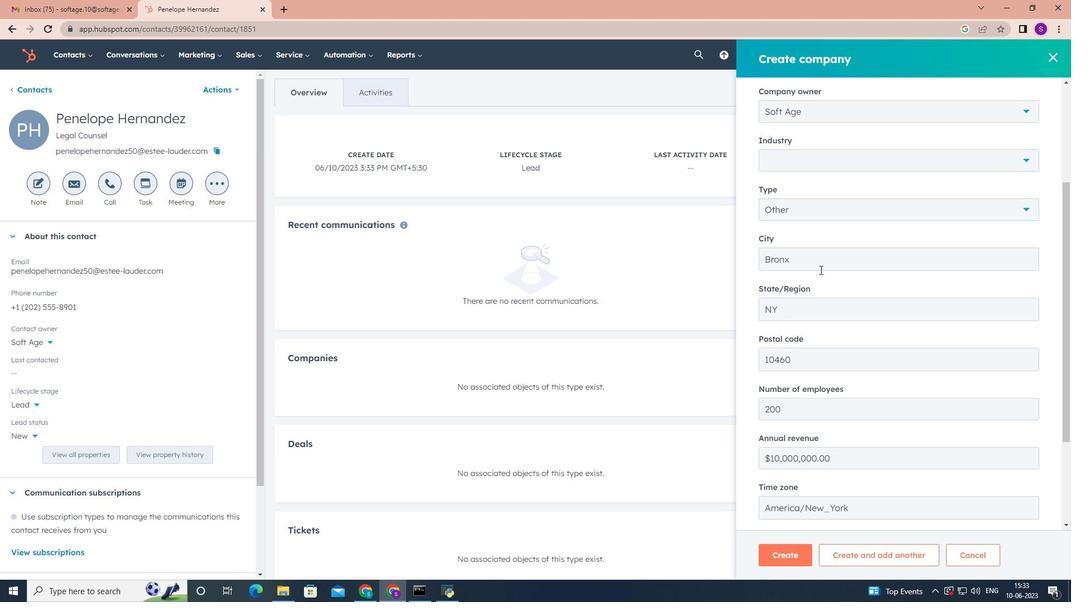 
Action: Mouse scrolled (820, 269) with delta (0, 0)
Screenshot: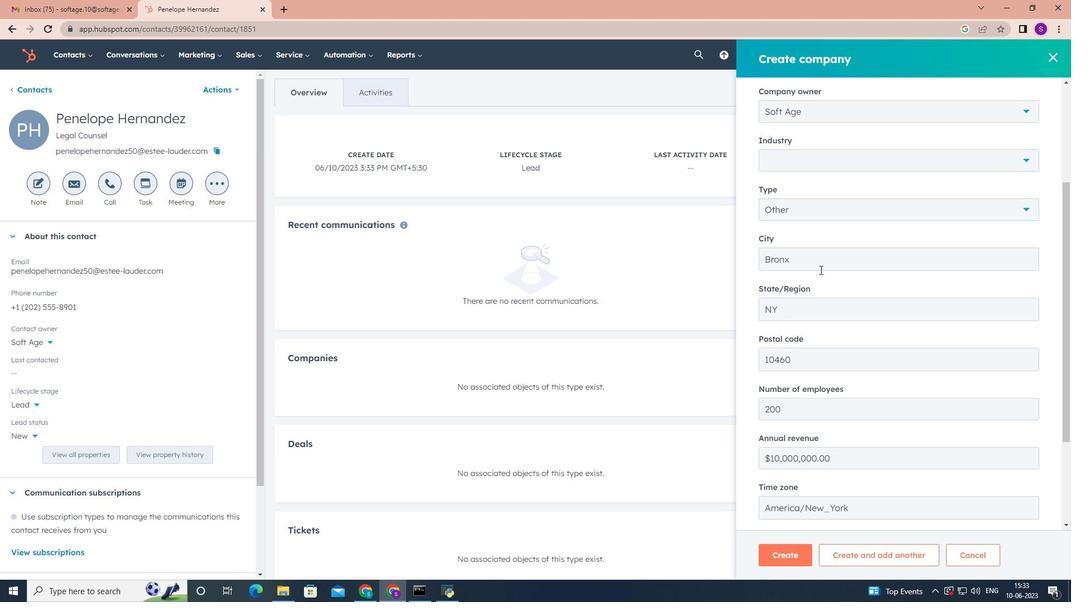 
Action: Mouse scrolled (820, 269) with delta (0, 0)
Screenshot: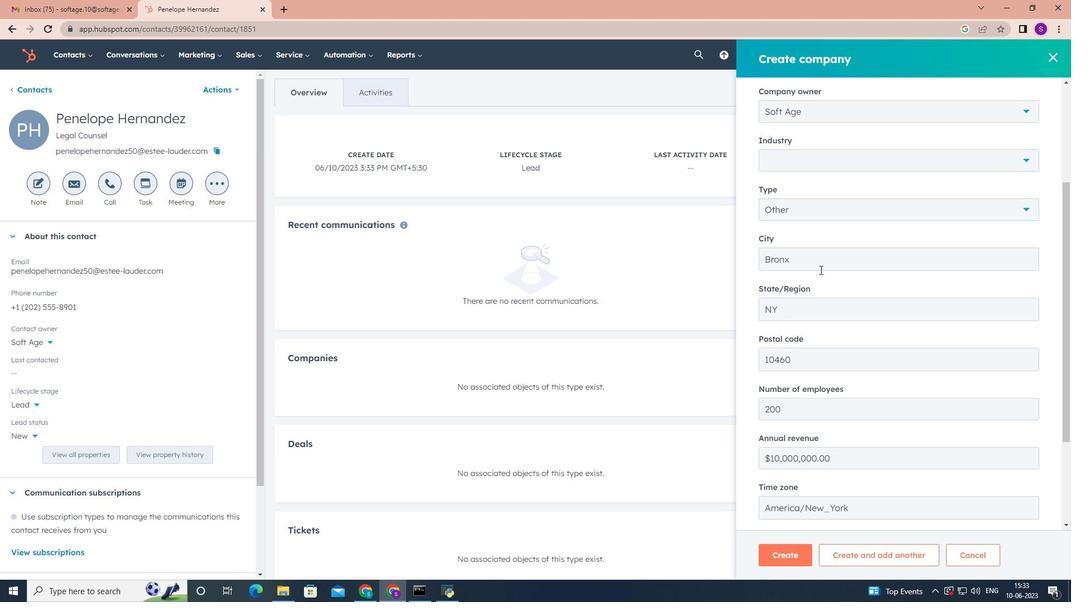 
Action: Mouse scrolled (820, 269) with delta (0, 0)
Screenshot: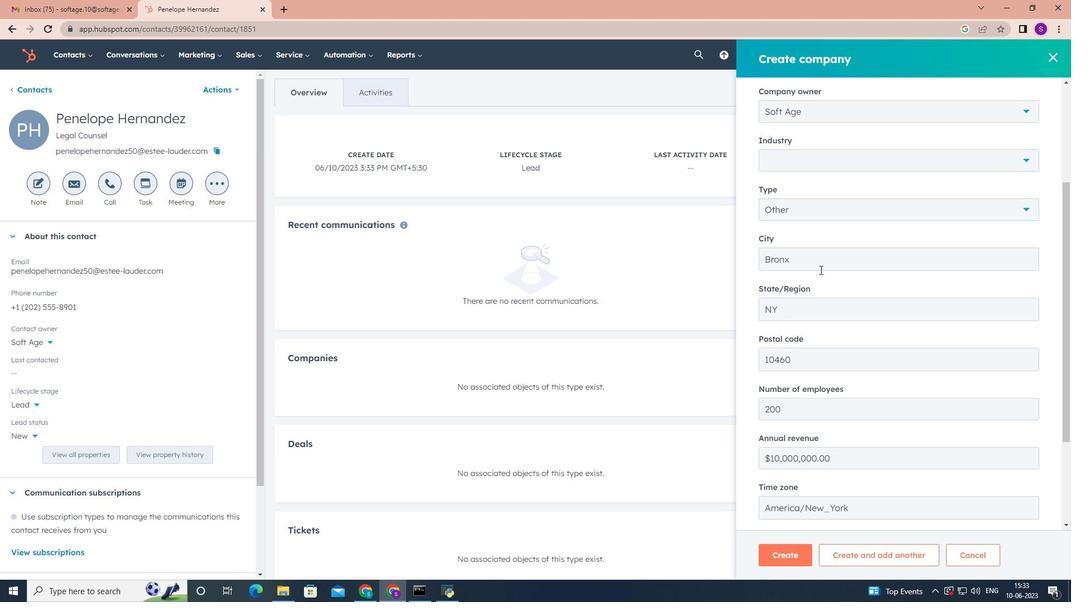 
Action: Mouse scrolled (820, 269) with delta (0, 0)
Screenshot: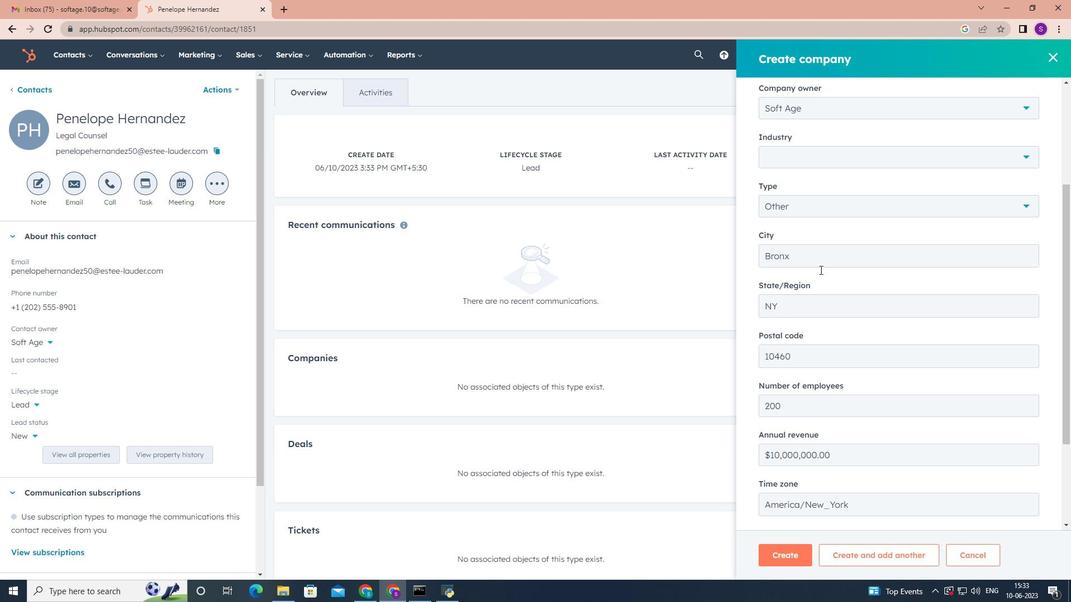 
Action: Mouse scrolled (820, 269) with delta (0, 0)
Screenshot: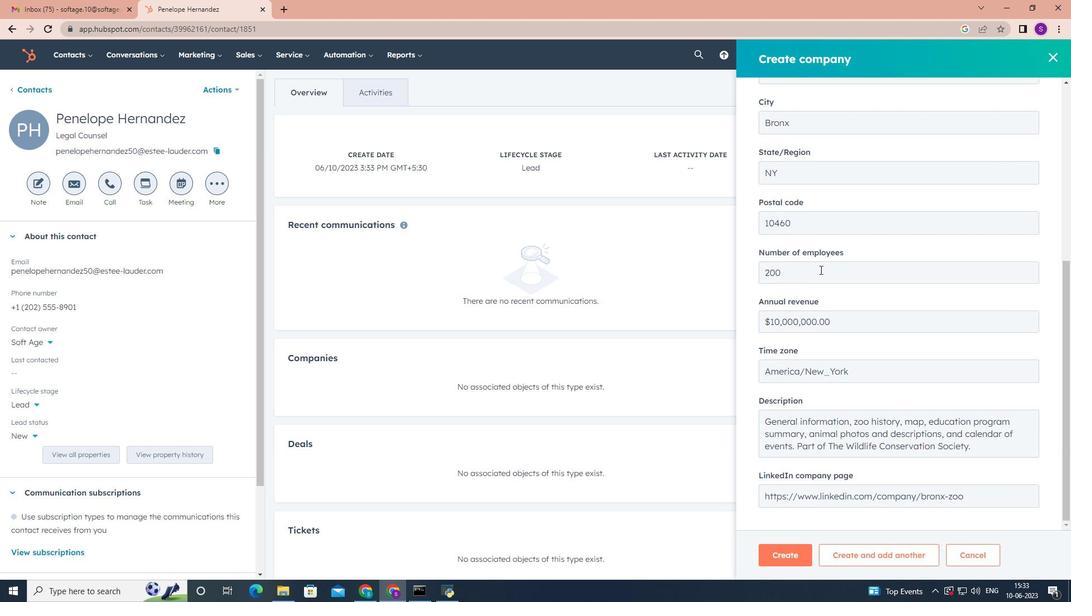 
Action: Mouse scrolled (820, 269) with delta (0, 0)
Screenshot: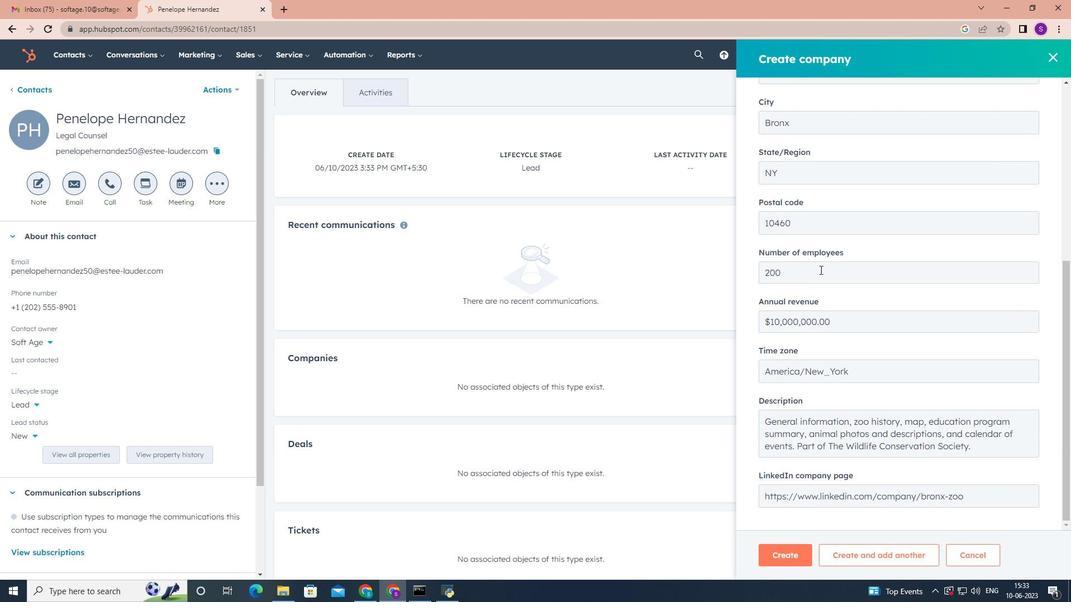 
Action: Mouse scrolled (820, 269) with delta (0, 0)
Screenshot: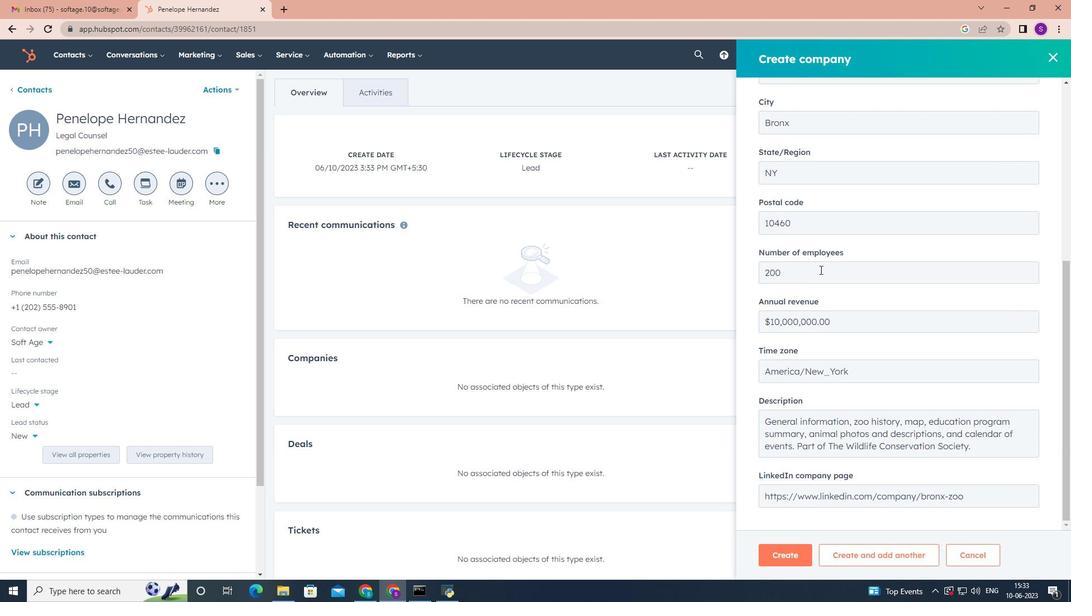 
Action: Mouse scrolled (820, 269) with delta (0, 0)
Screenshot: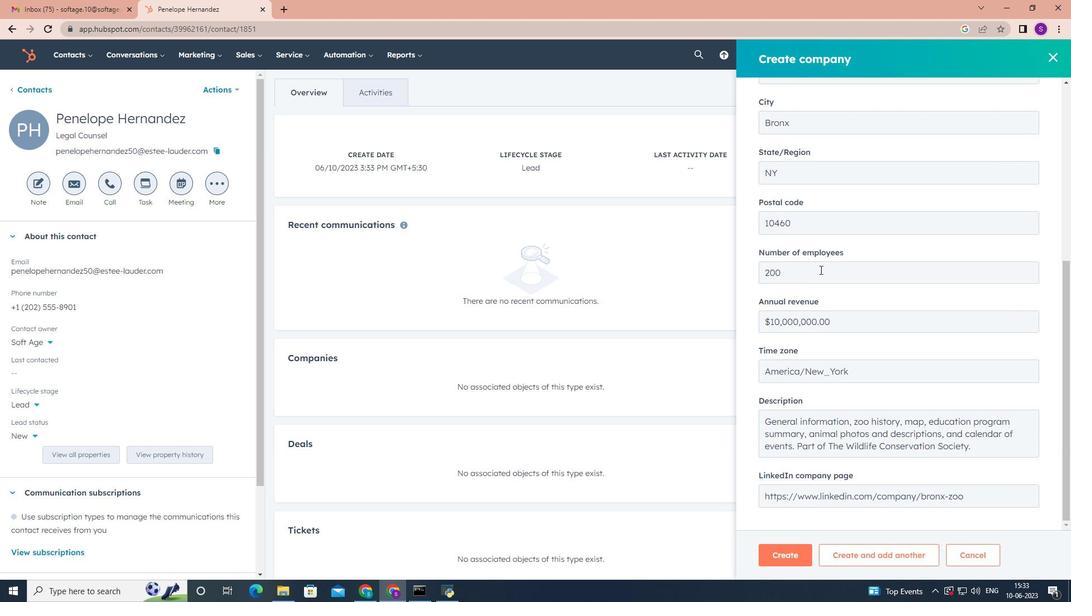 
Action: Mouse scrolled (820, 269) with delta (0, 0)
Screenshot: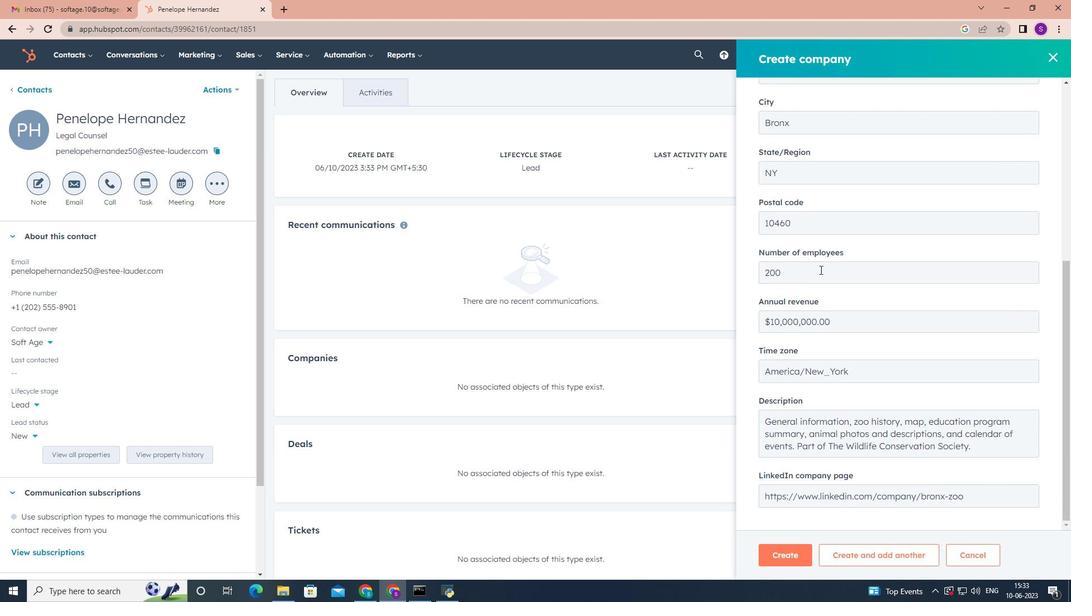 
Action: Mouse moved to (786, 558)
Screenshot: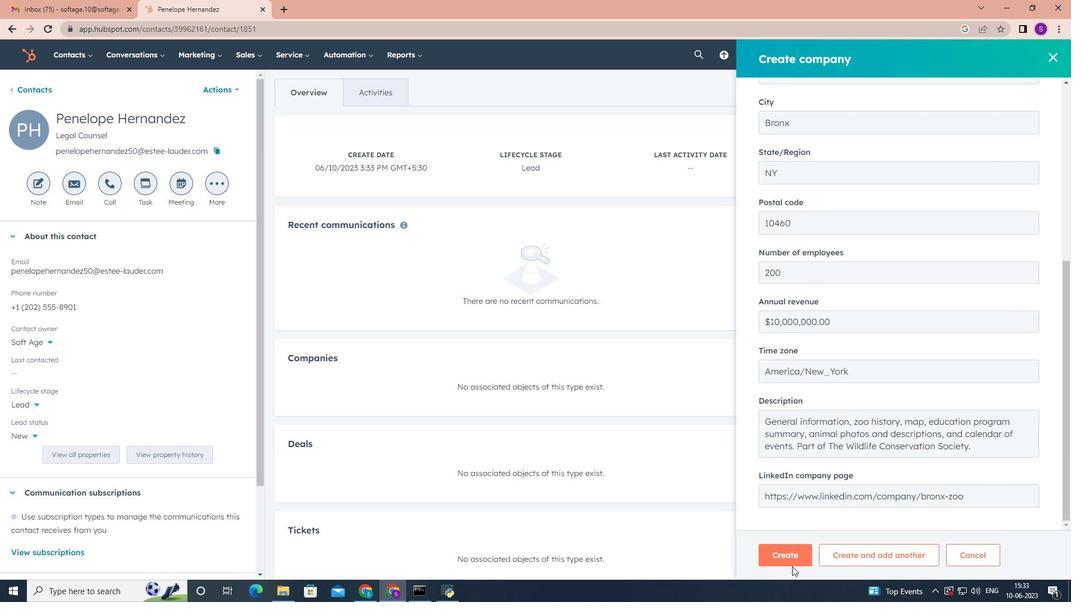 
Action: Mouse pressed left at (786, 558)
Screenshot: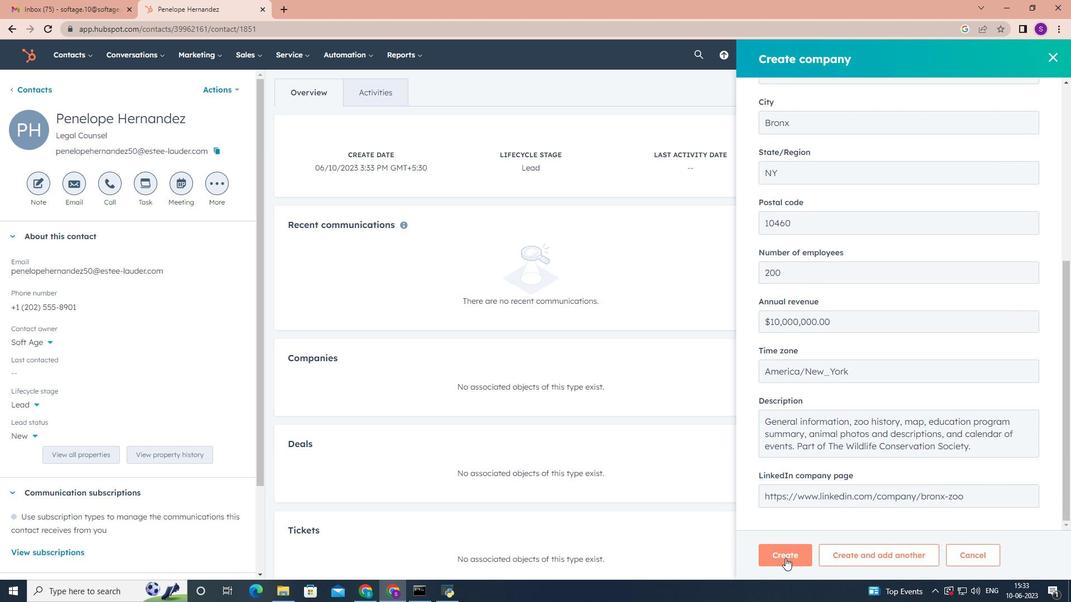 
Action: Mouse moved to (583, 229)
Screenshot: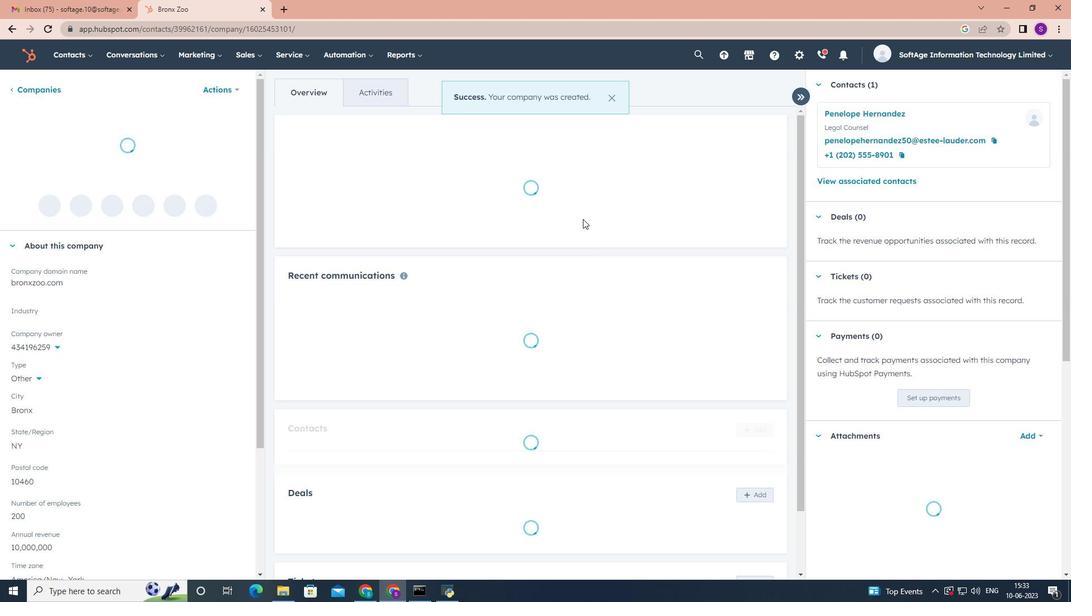 
Action: Mouse scrolled (583, 228) with delta (0, 0)
Screenshot: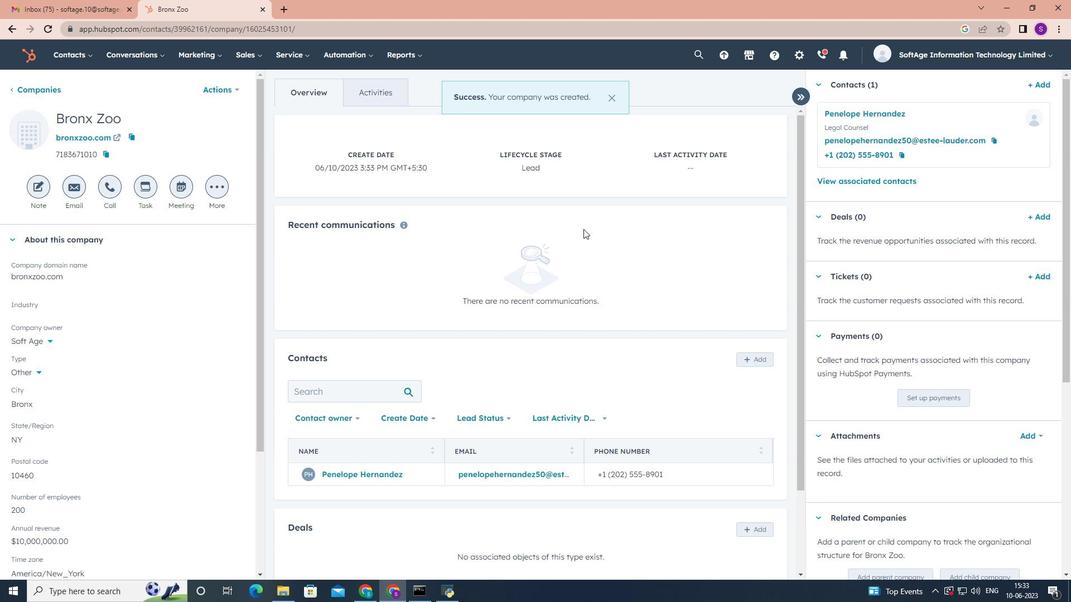
Action: Mouse scrolled (583, 228) with delta (0, 0)
Screenshot: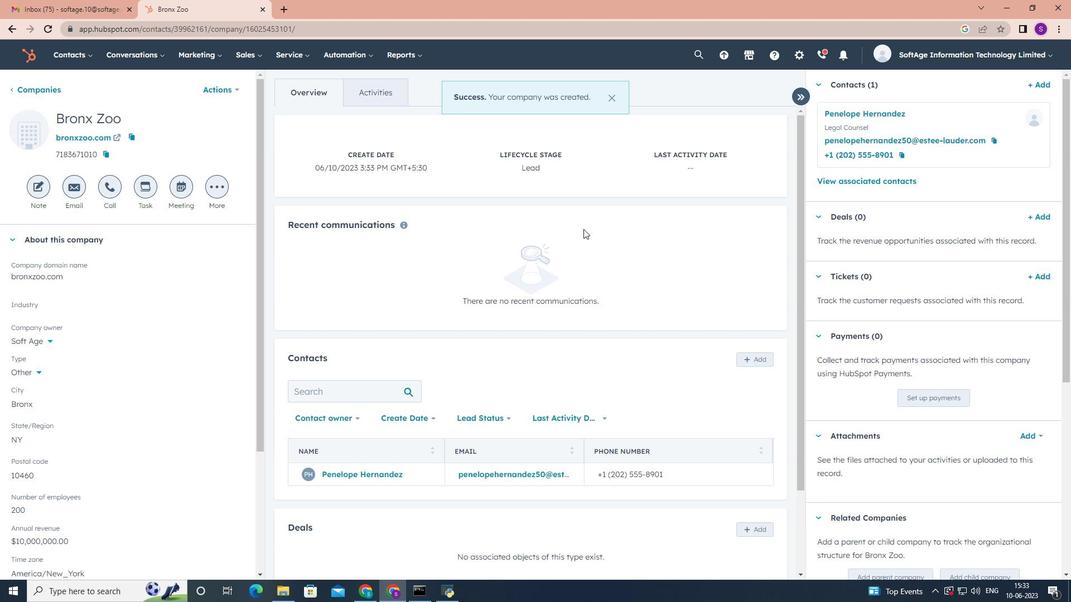 
Action: Mouse scrolled (583, 228) with delta (0, 0)
Screenshot: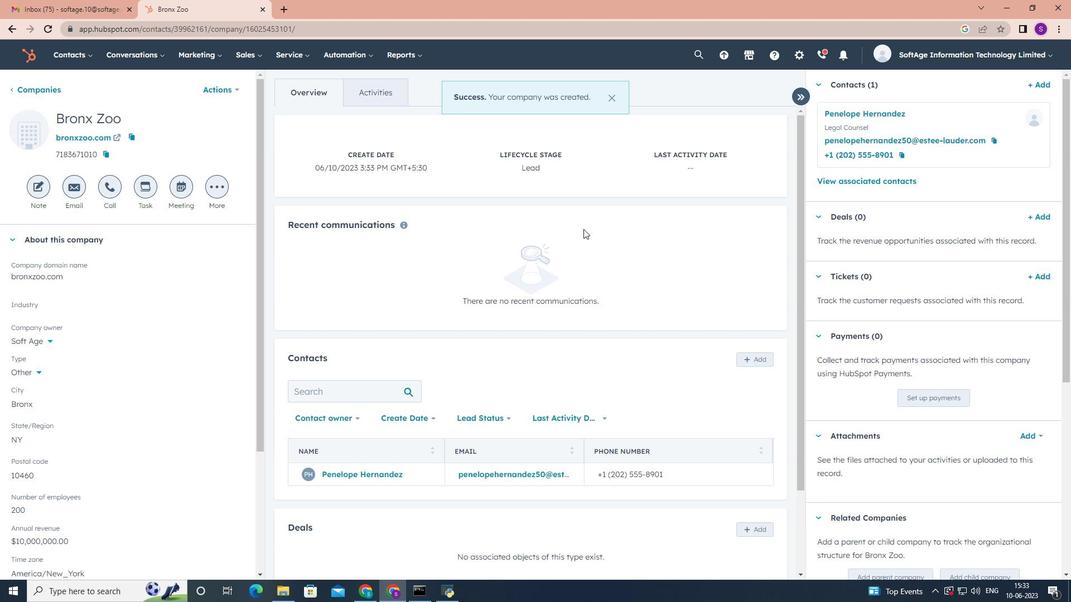 
Action: Mouse scrolled (583, 228) with delta (0, 0)
Screenshot: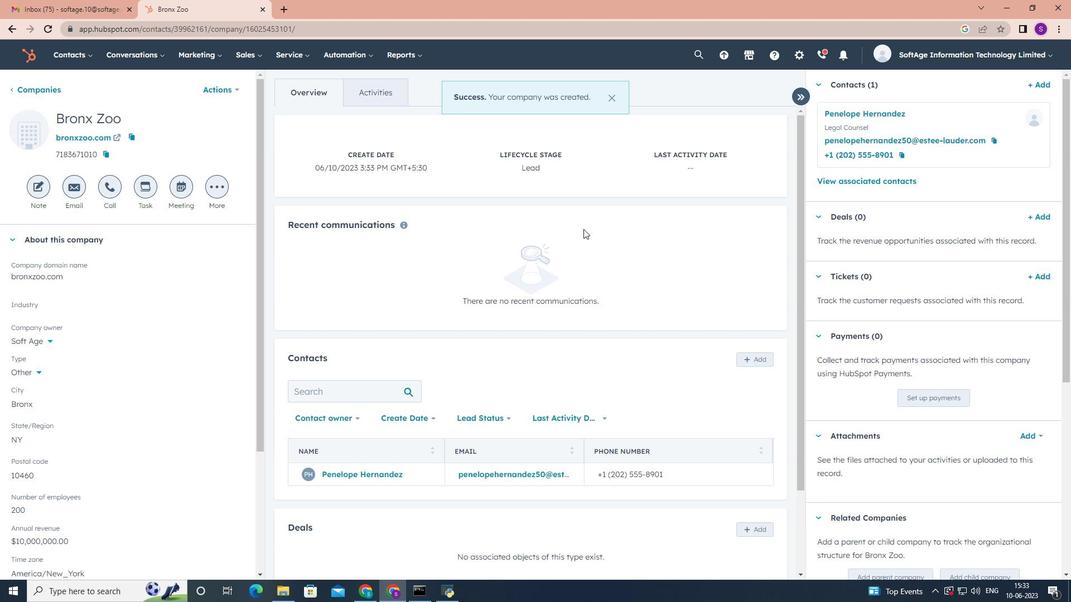 
